 Task: Search one way flight ticket for 5 adults, 2 children, 1 infant in seat and 2 infants on lap in economy from Milwaukee: Milwaukee Mitchell International Airport to Riverton: Central Wyoming Regional Airport (was Riverton Regional) on 8-4-2023. Choice of flights is Singapure airlines. Number of bags: 2 checked bags. Price is upto 72000. Outbound departure time preference is 4:45.
Action: Mouse moved to (352, 299)
Screenshot: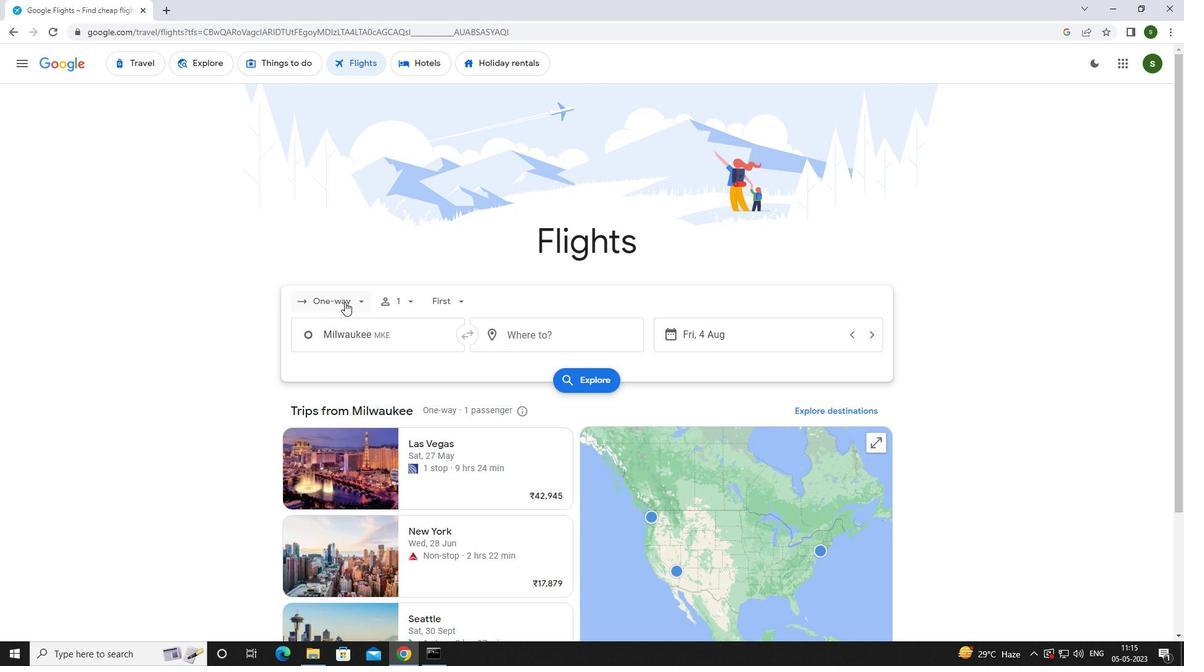 
Action: Mouse pressed left at (352, 299)
Screenshot: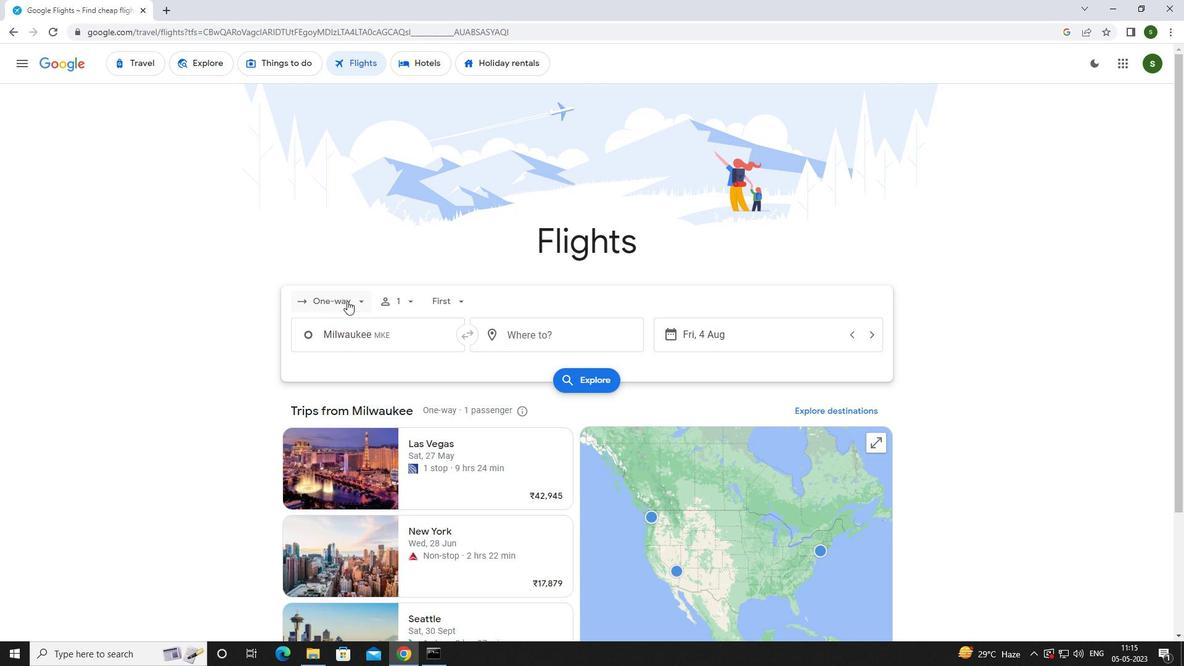 
Action: Mouse moved to (351, 351)
Screenshot: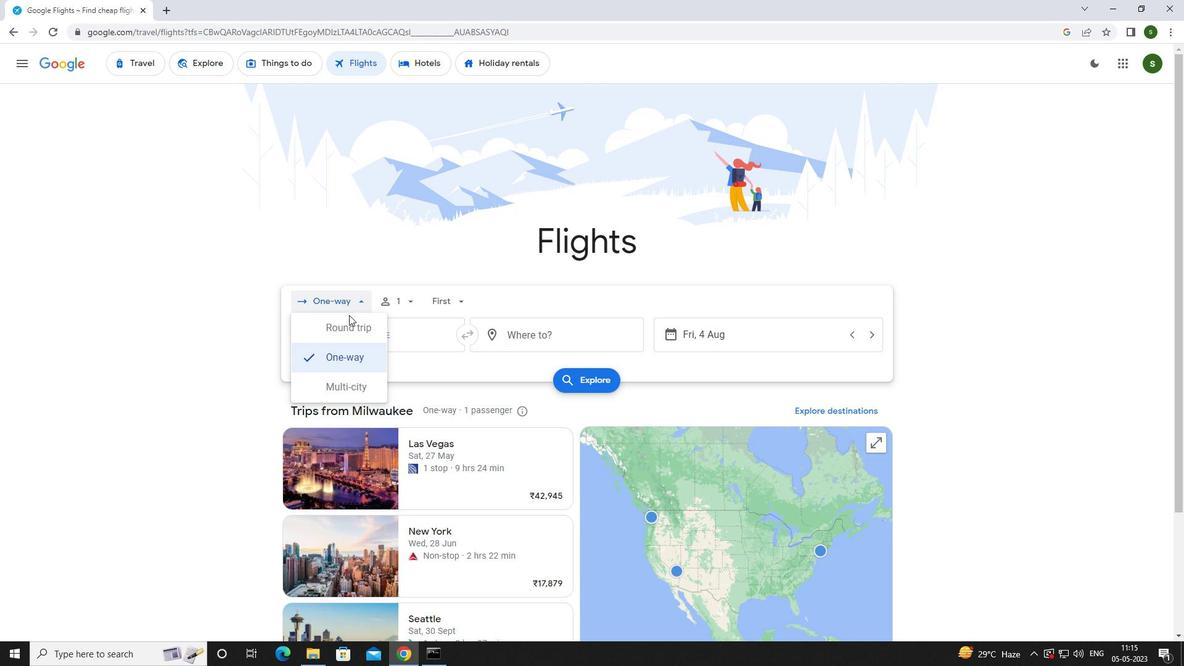 
Action: Mouse pressed left at (351, 351)
Screenshot: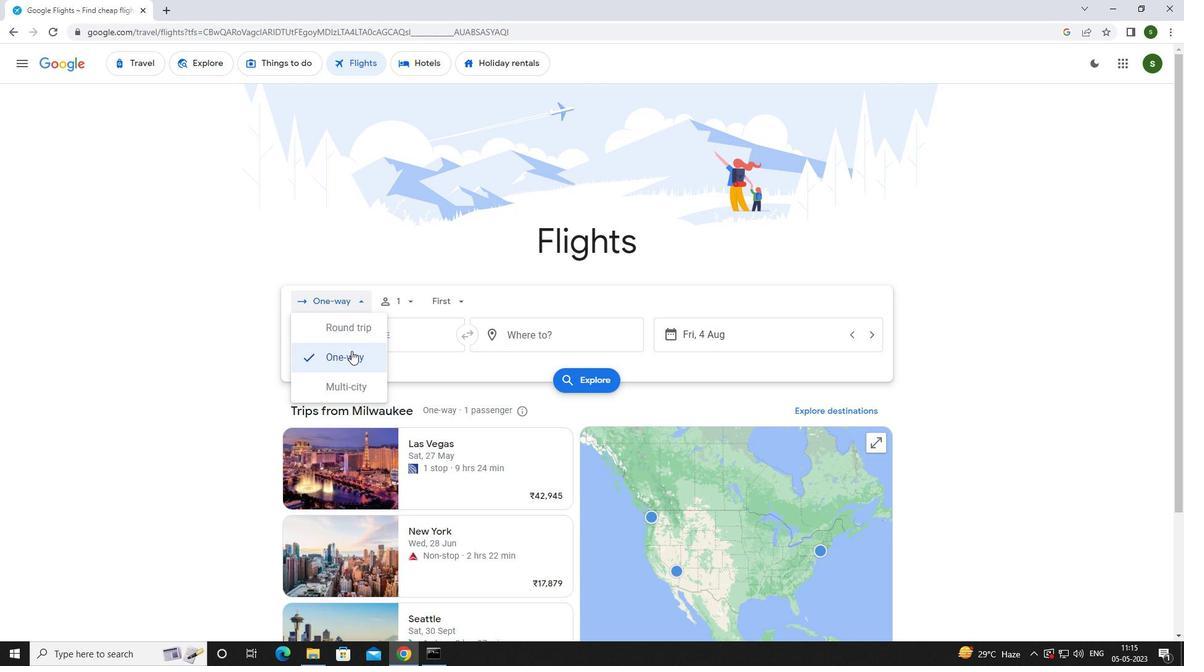 
Action: Mouse moved to (405, 304)
Screenshot: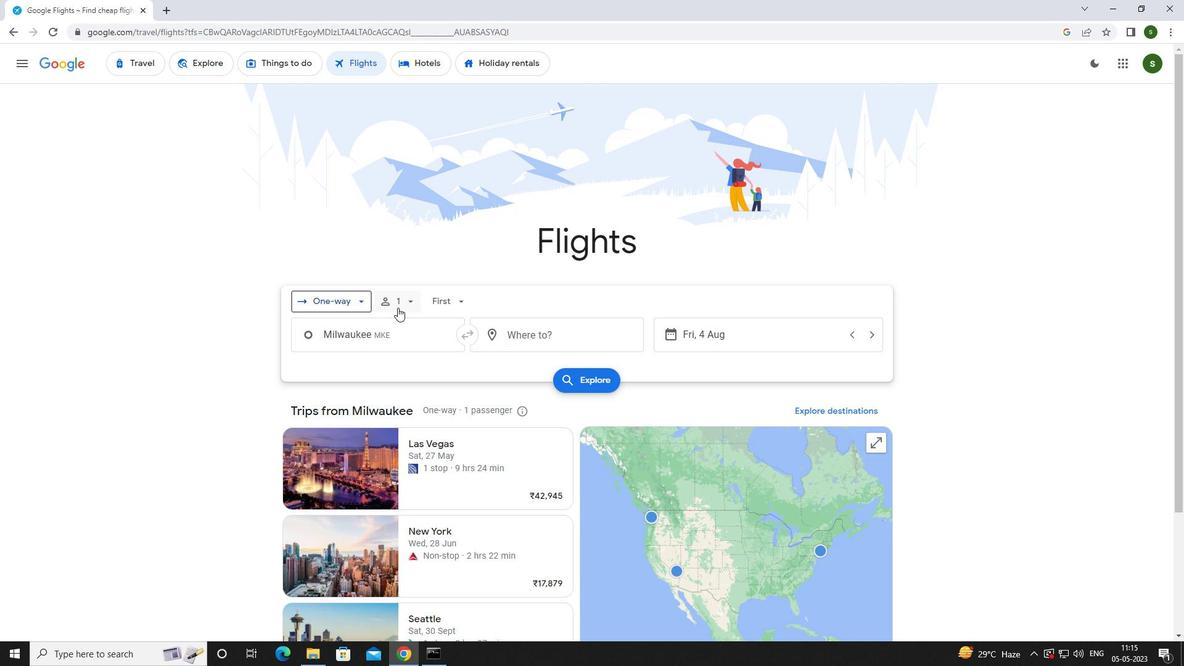 
Action: Mouse pressed left at (405, 304)
Screenshot: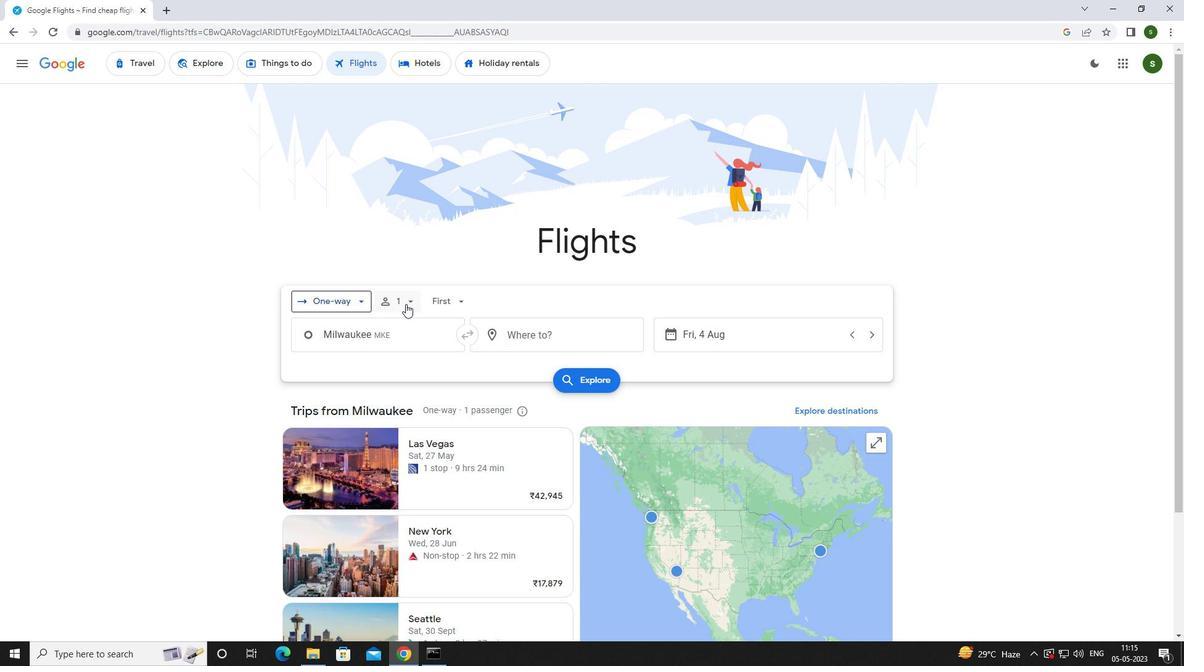 
Action: Mouse moved to (504, 334)
Screenshot: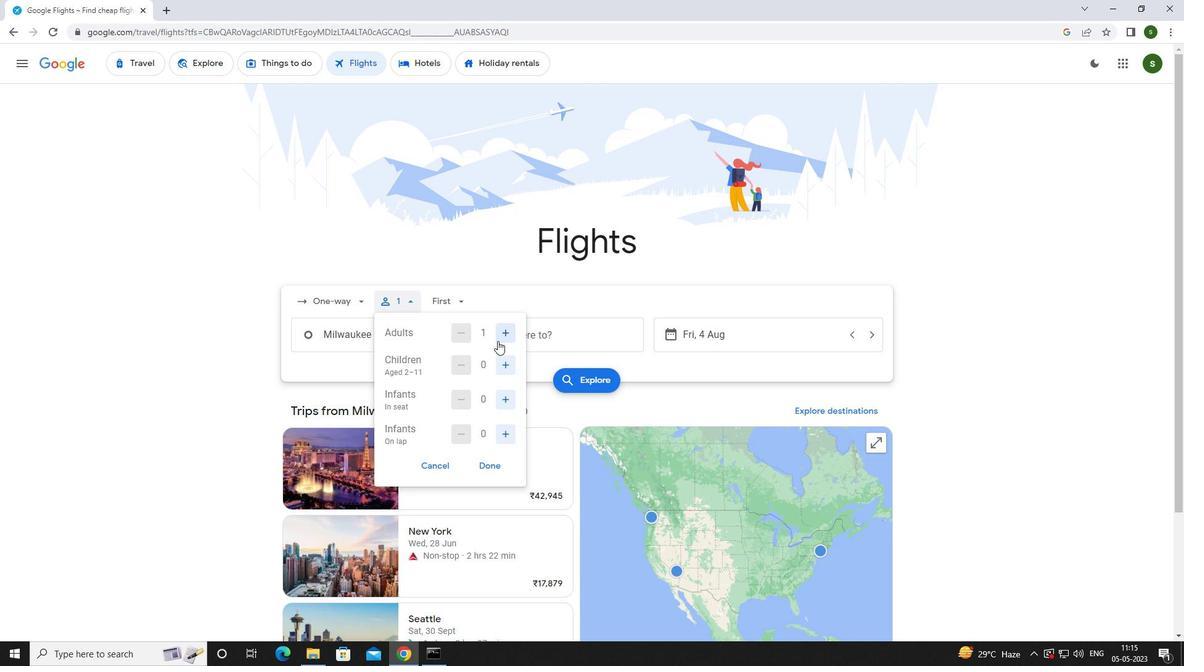 
Action: Mouse pressed left at (504, 334)
Screenshot: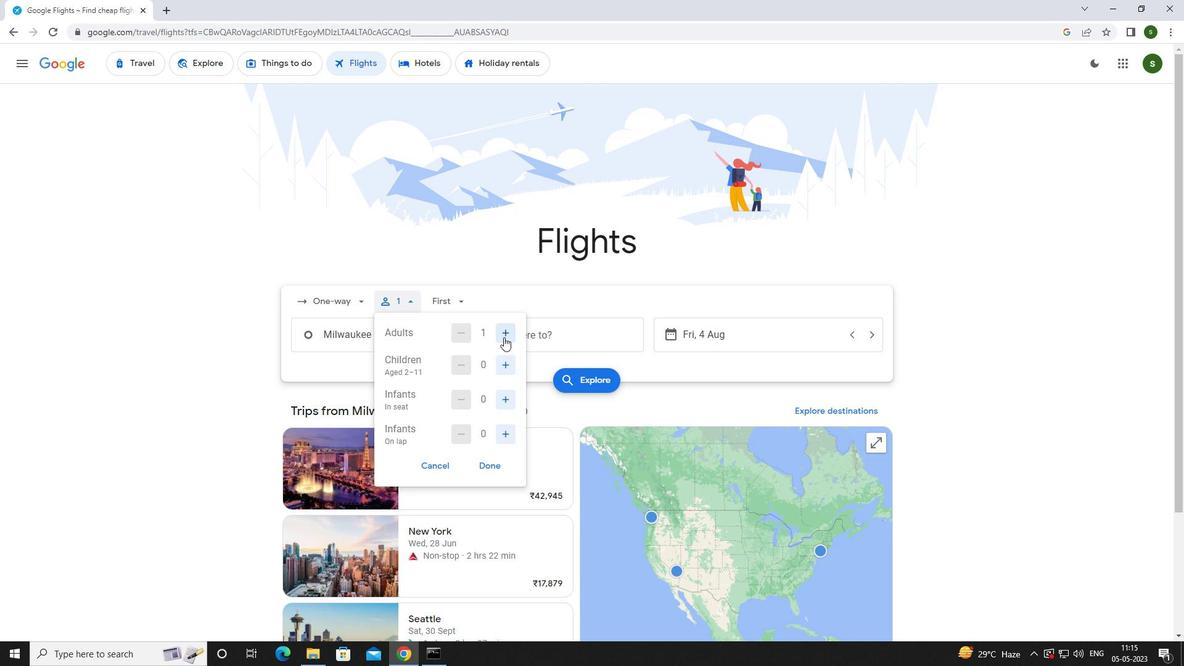
Action: Mouse pressed left at (504, 334)
Screenshot: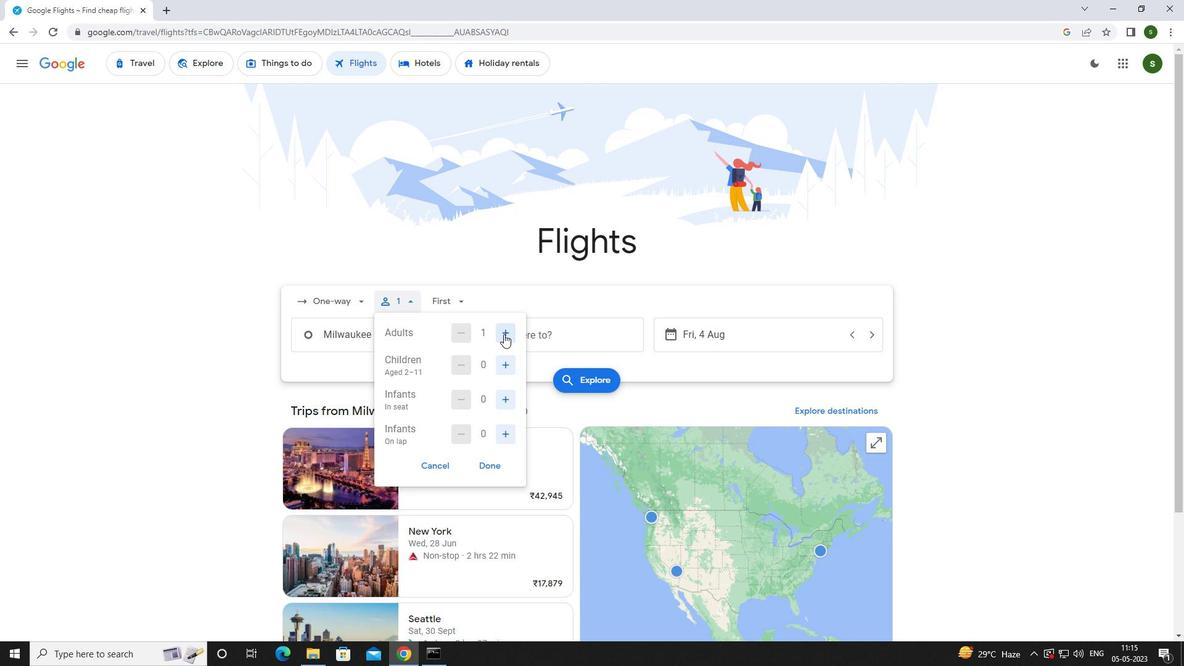 
Action: Mouse pressed left at (504, 334)
Screenshot: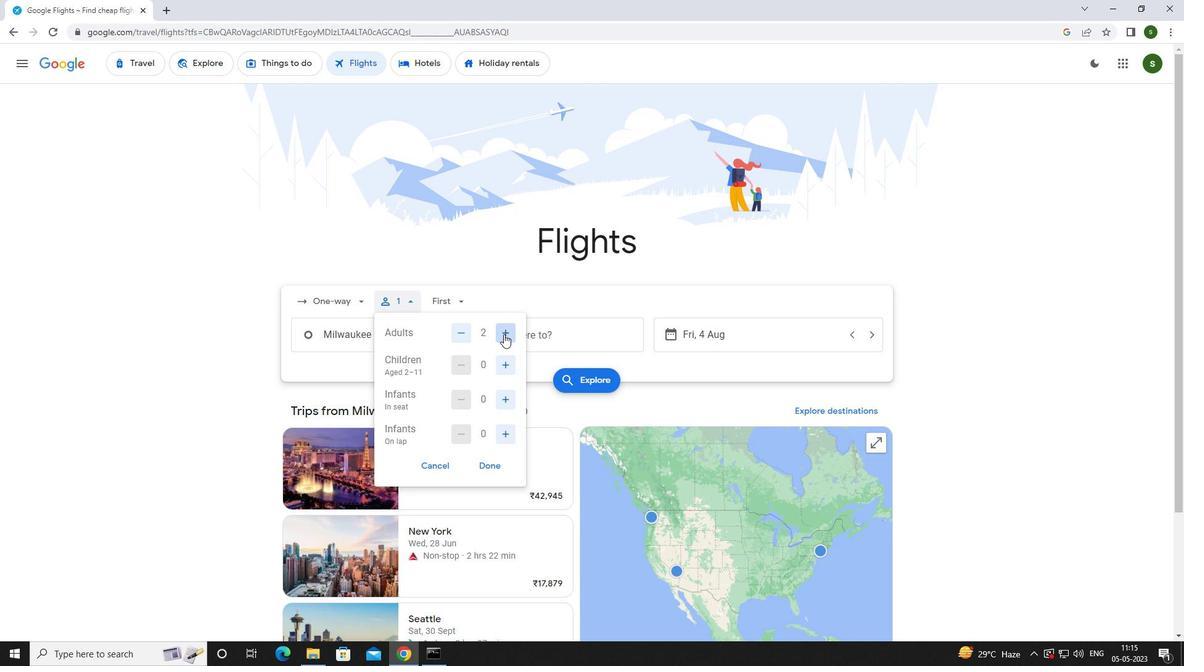 
Action: Mouse pressed left at (504, 334)
Screenshot: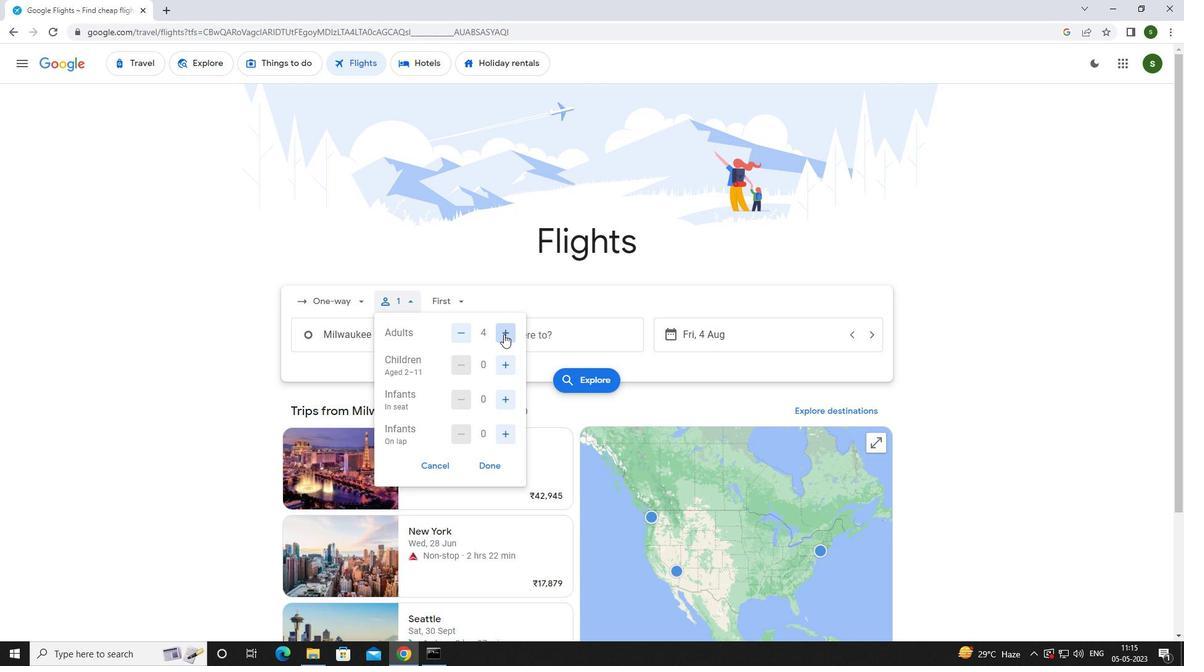 
Action: Mouse moved to (507, 363)
Screenshot: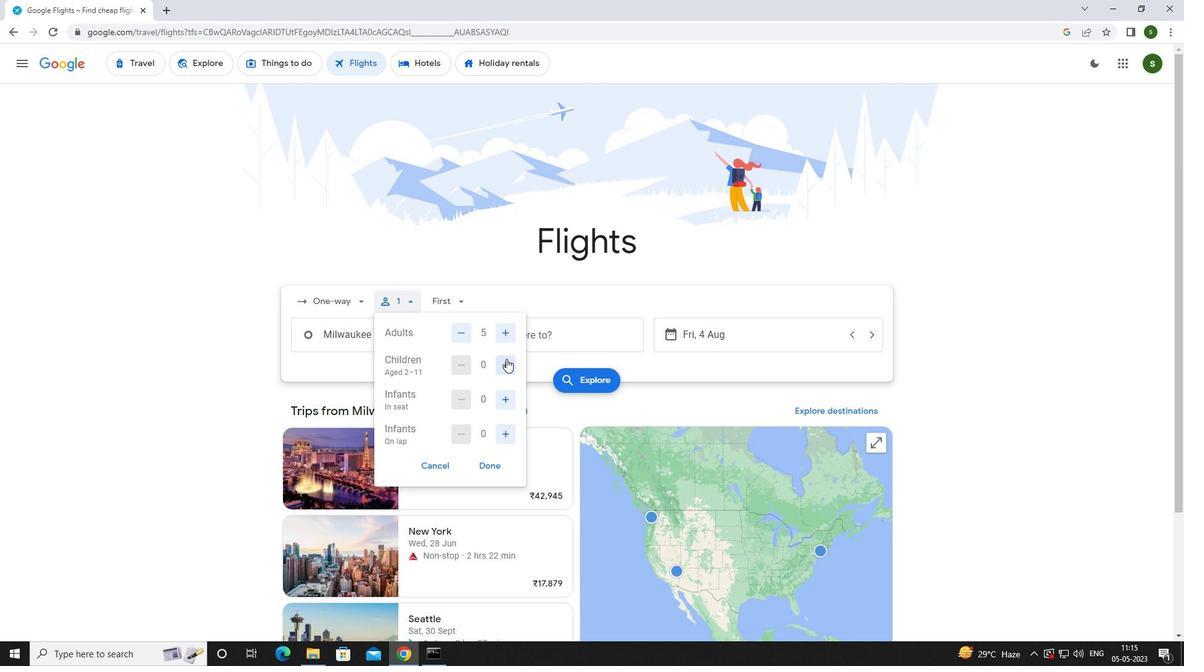 
Action: Mouse pressed left at (507, 363)
Screenshot: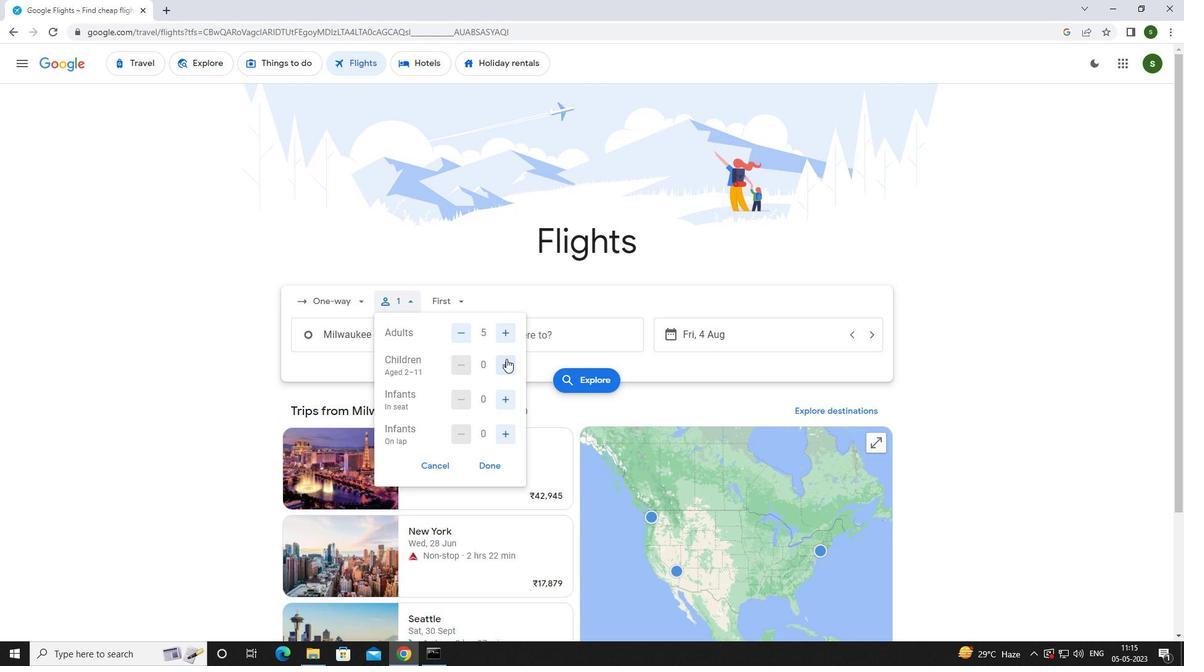 
Action: Mouse pressed left at (507, 363)
Screenshot: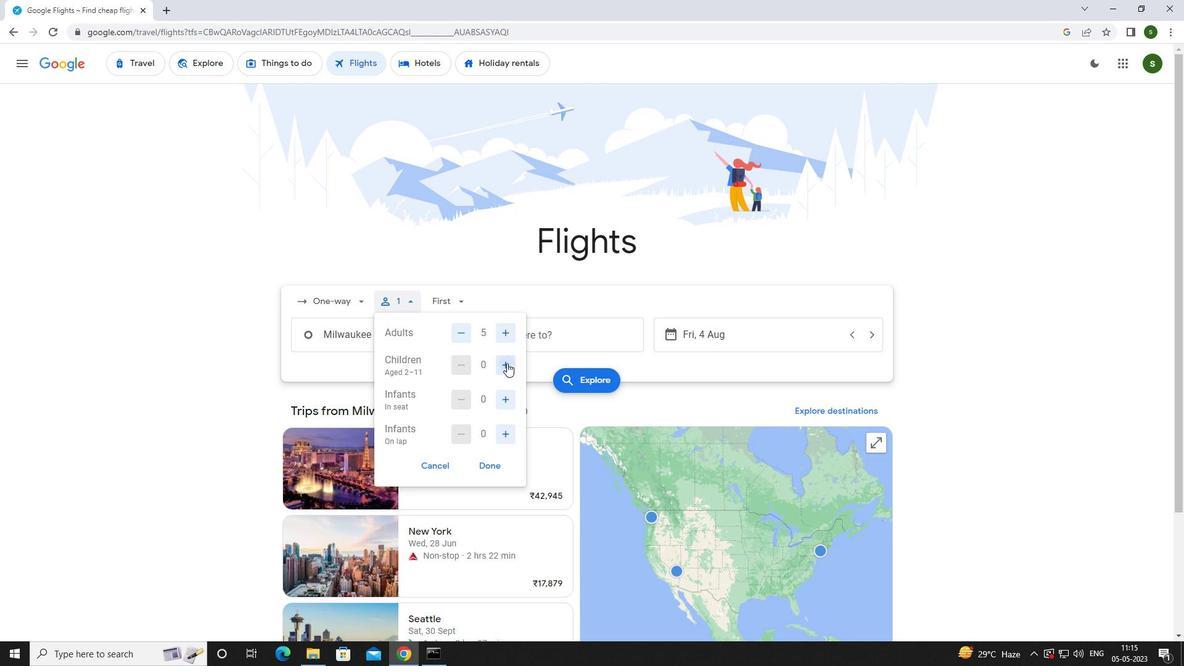 
Action: Mouse moved to (508, 394)
Screenshot: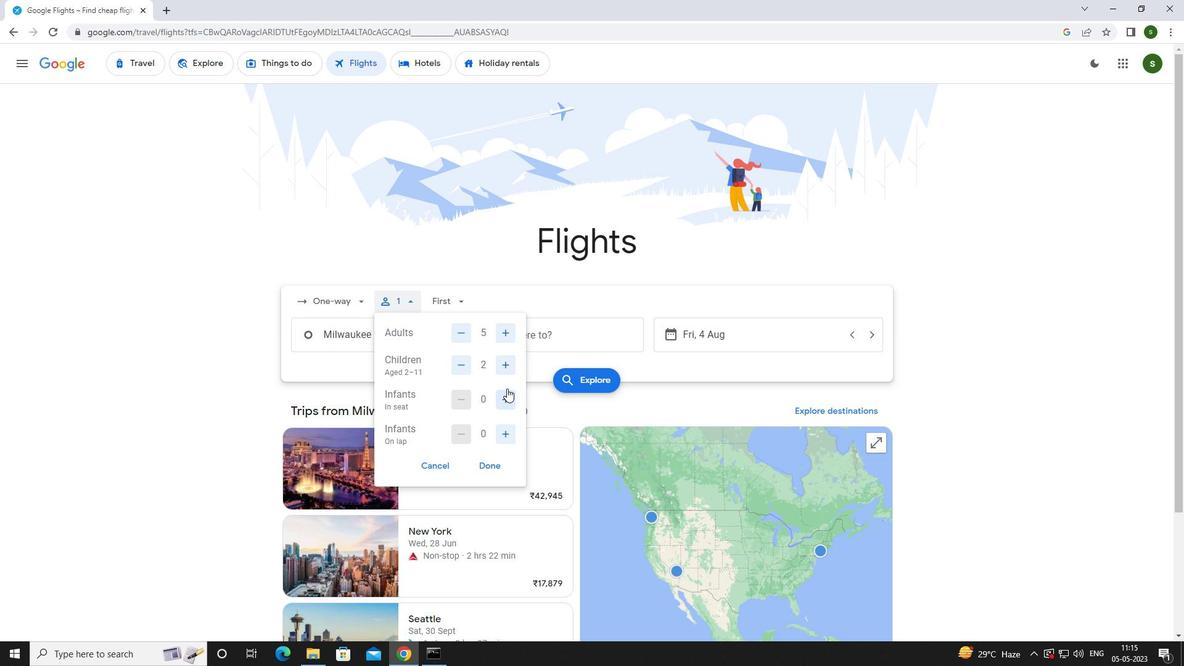 
Action: Mouse pressed left at (508, 394)
Screenshot: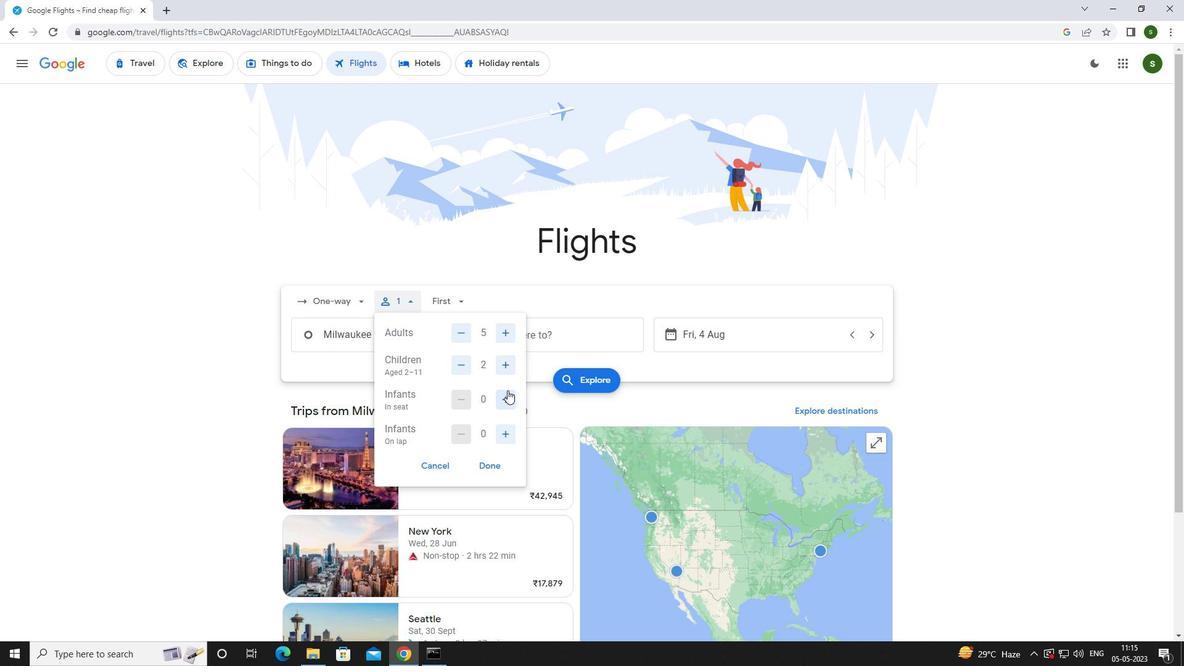 
Action: Mouse moved to (505, 431)
Screenshot: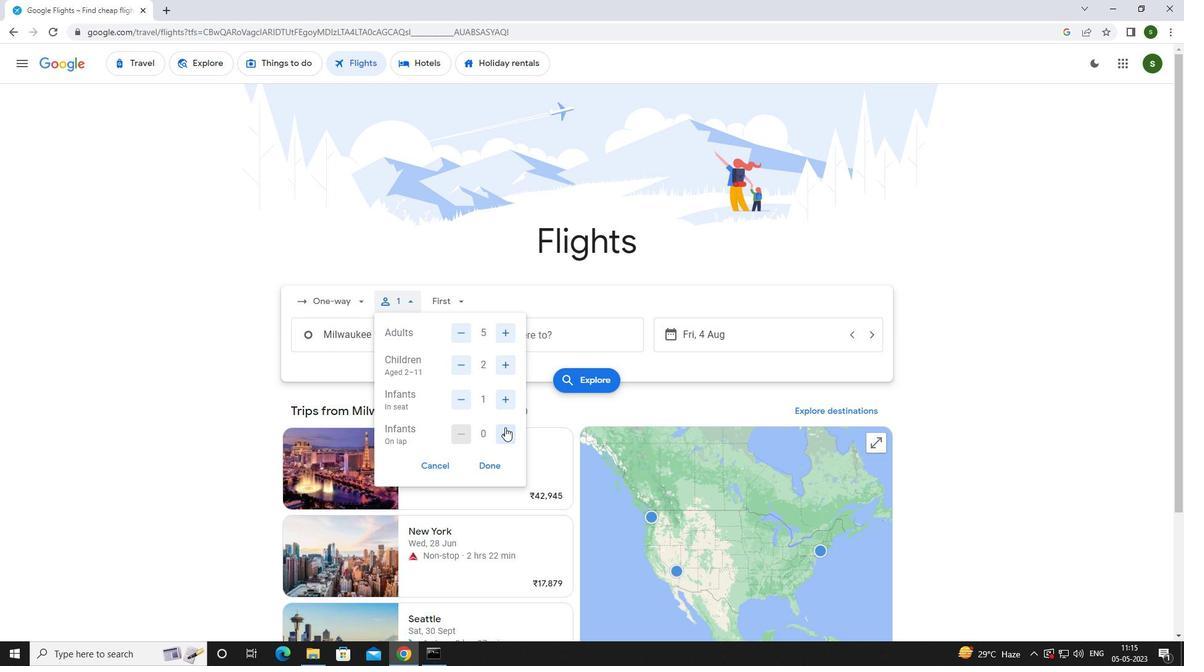 
Action: Mouse pressed left at (505, 431)
Screenshot: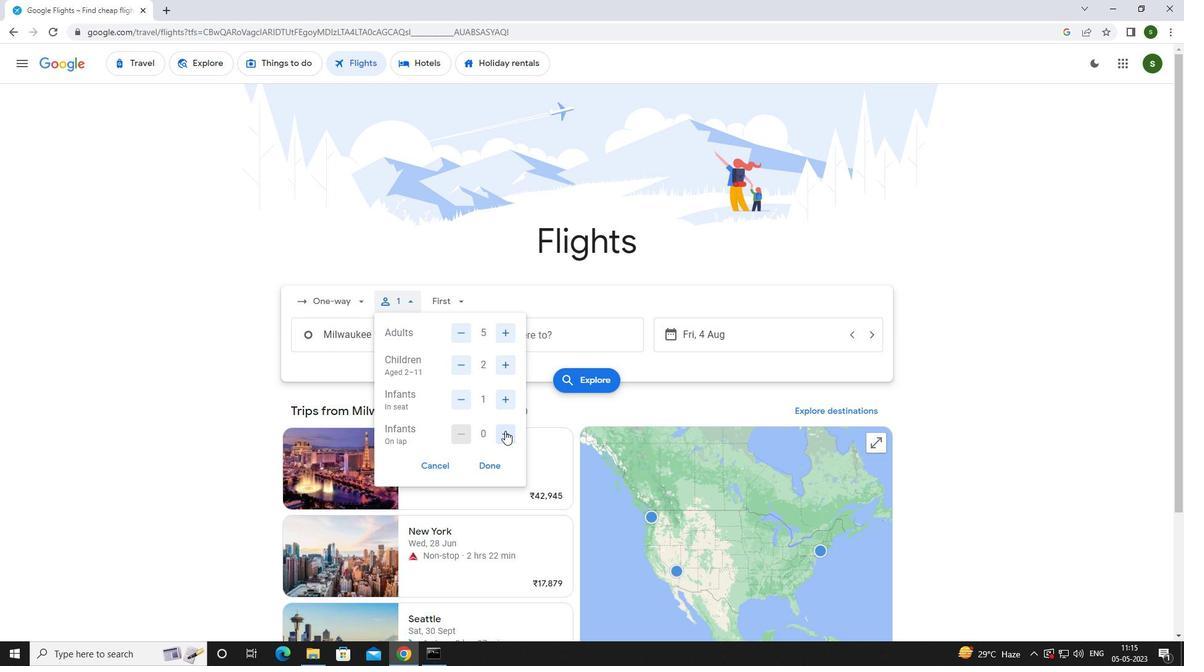 
Action: Mouse moved to (460, 300)
Screenshot: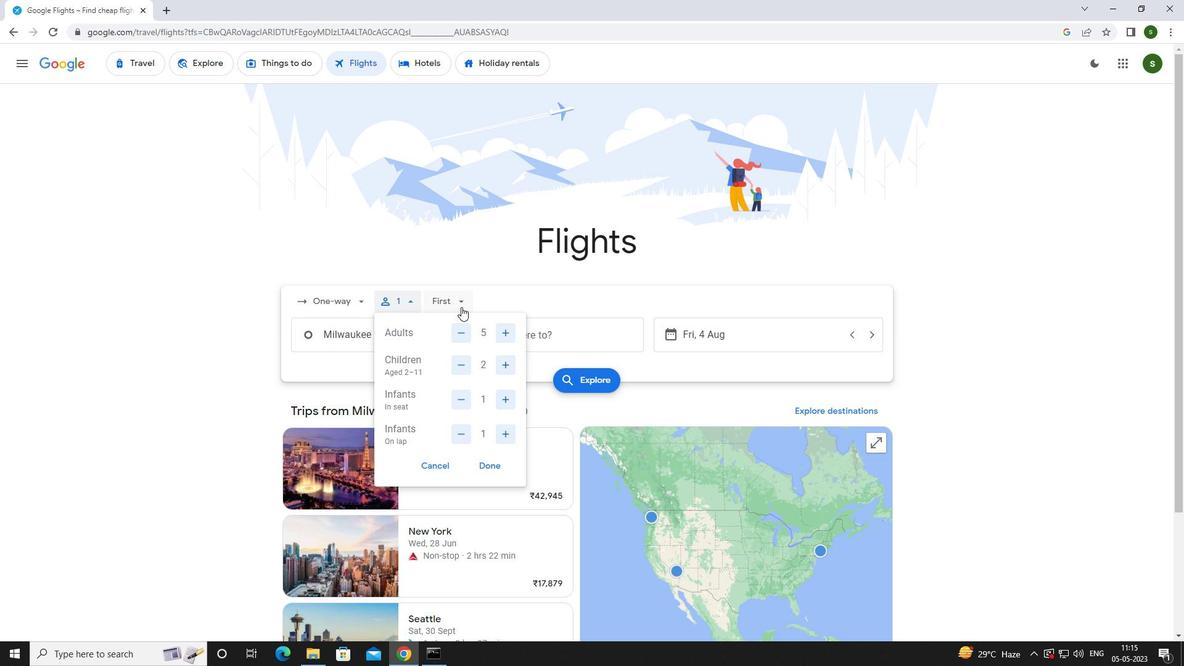 
Action: Mouse pressed left at (460, 300)
Screenshot: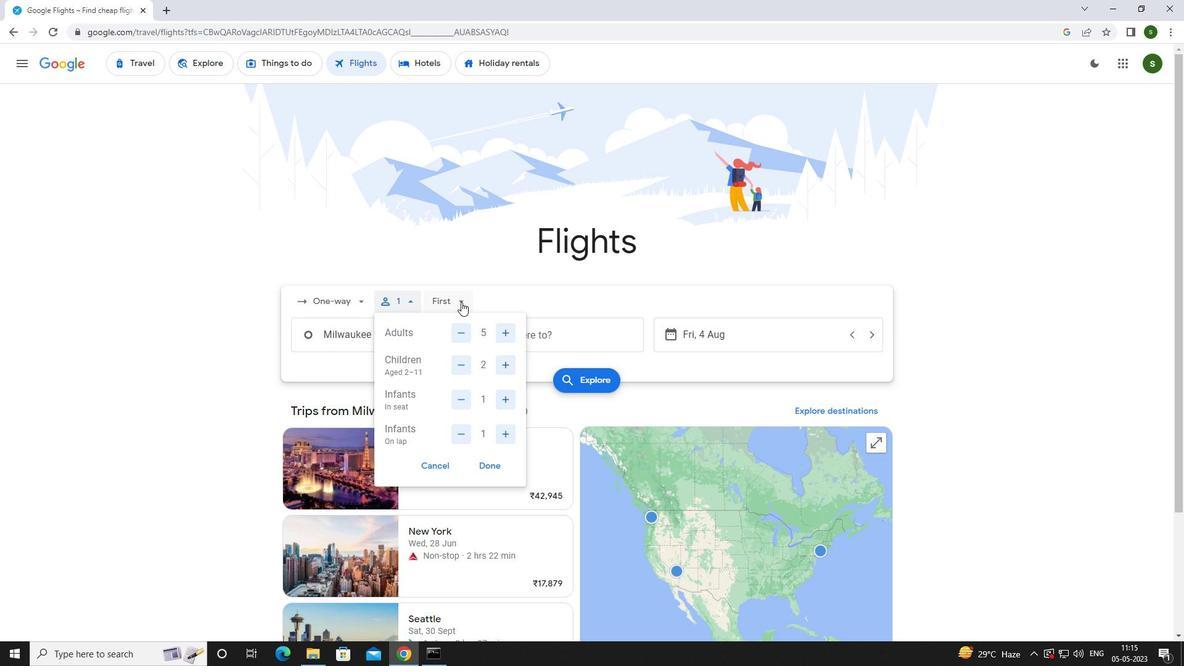 
Action: Mouse moved to (478, 330)
Screenshot: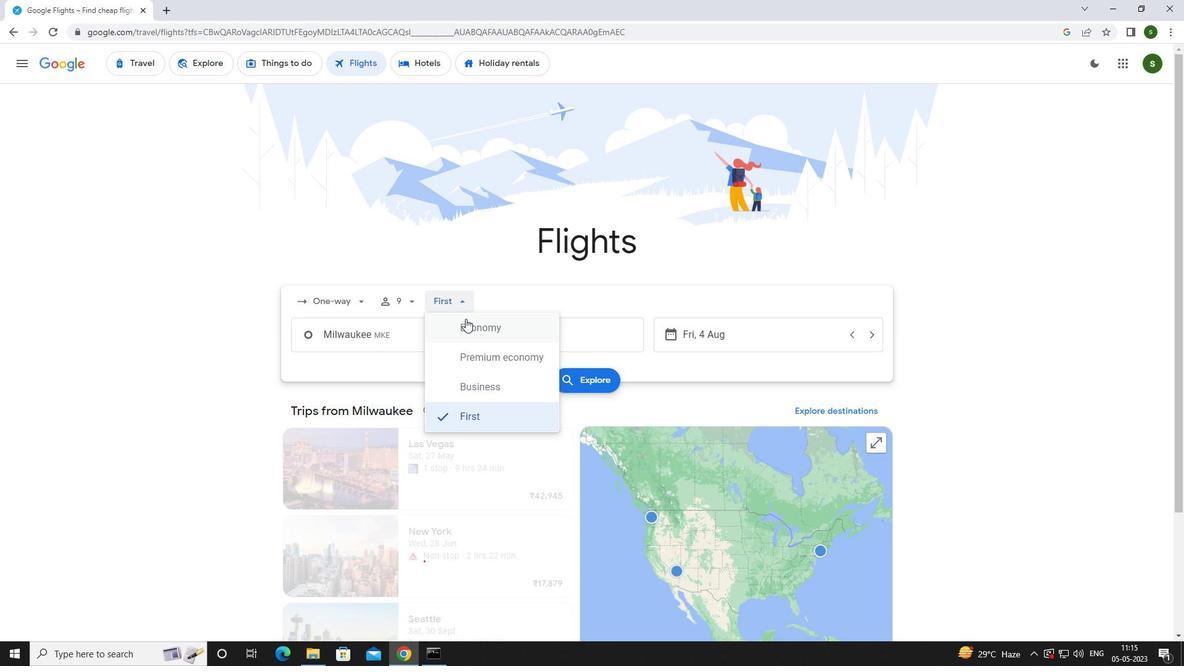
Action: Mouse pressed left at (478, 330)
Screenshot: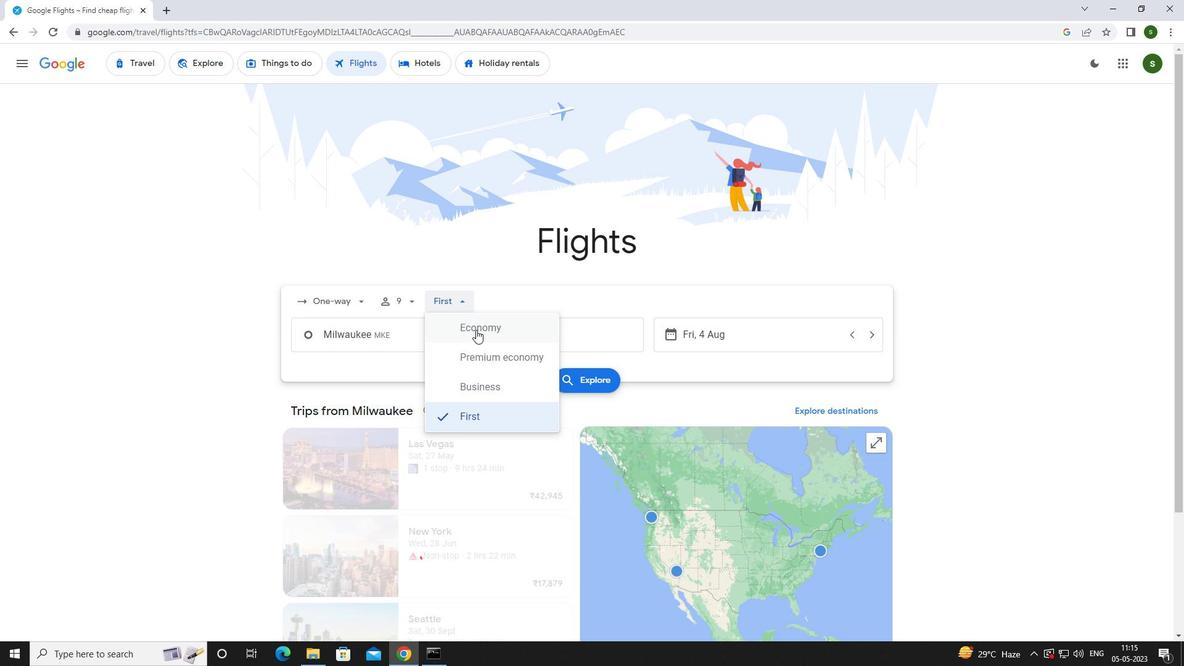 
Action: Mouse moved to (434, 339)
Screenshot: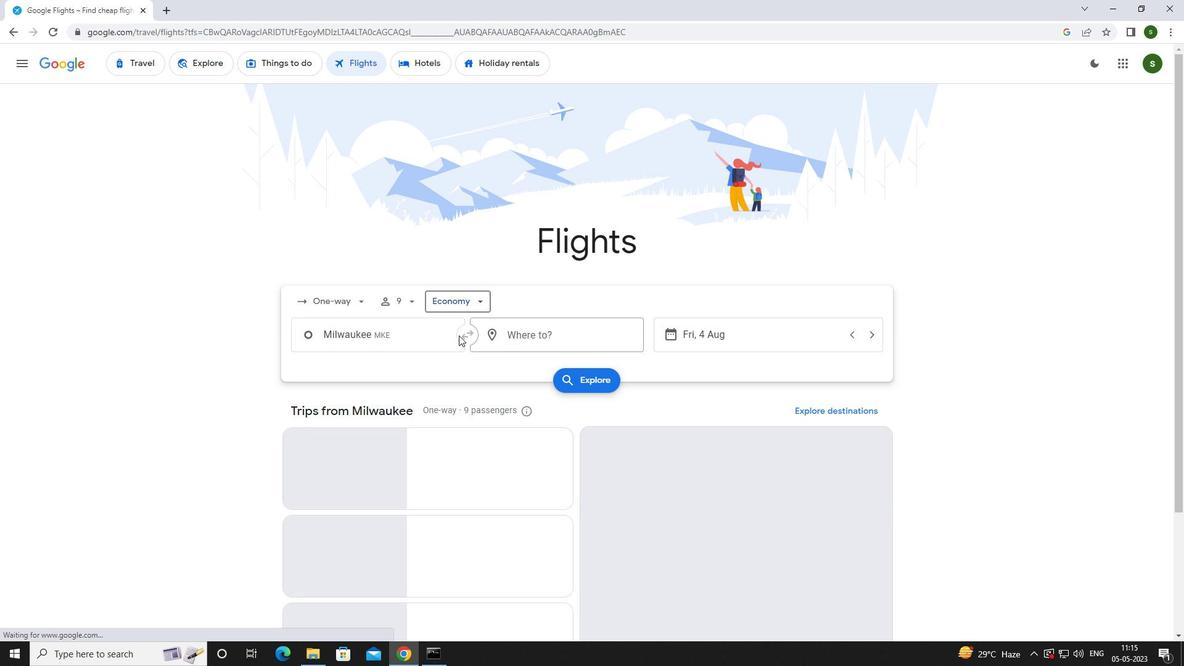 
Action: Mouse pressed left at (434, 339)
Screenshot: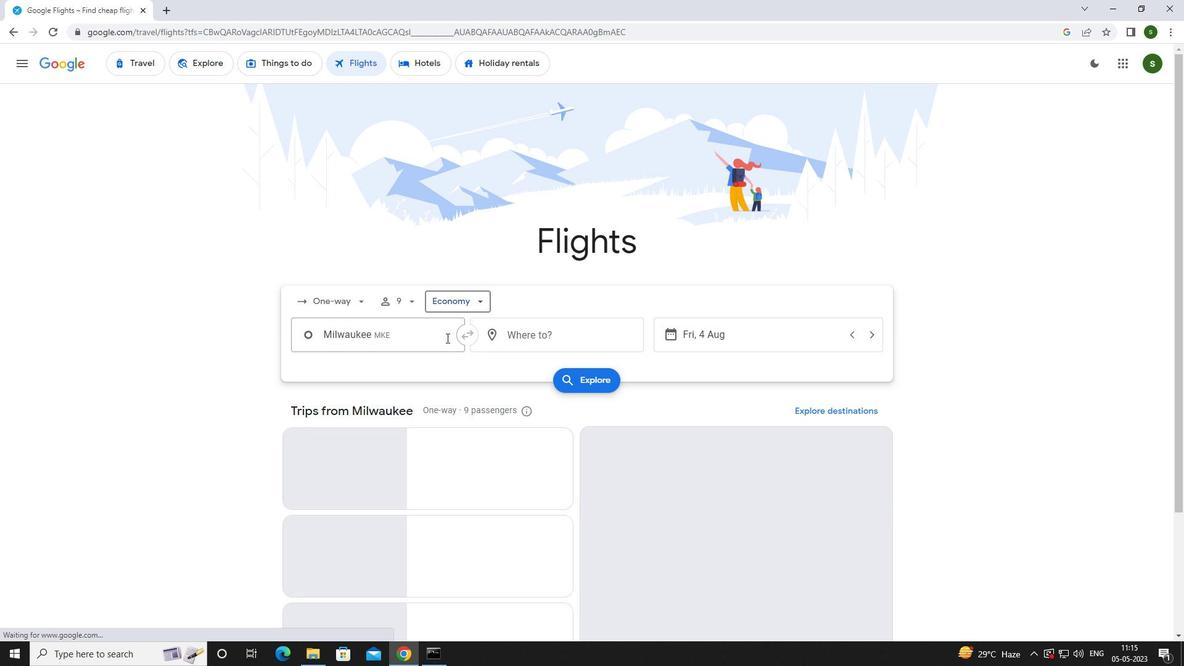 
Action: Key pressed <Key.caps_lock>m<Key.caps_lock>il
Screenshot: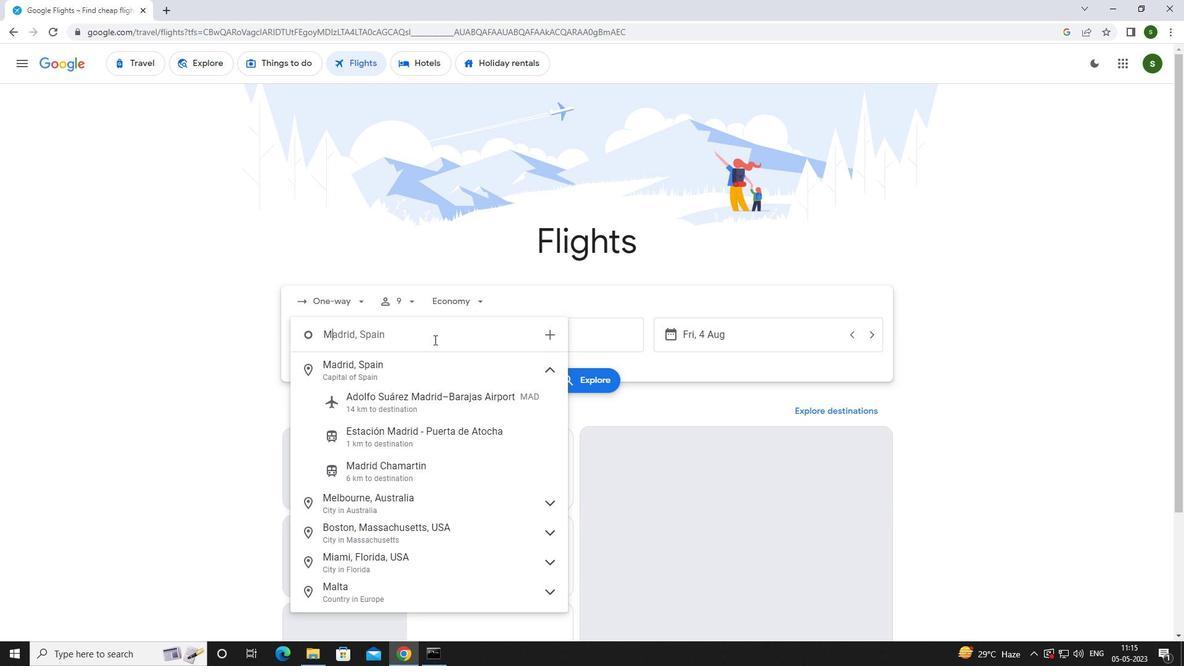 
Action: Mouse moved to (433, 602)
Screenshot: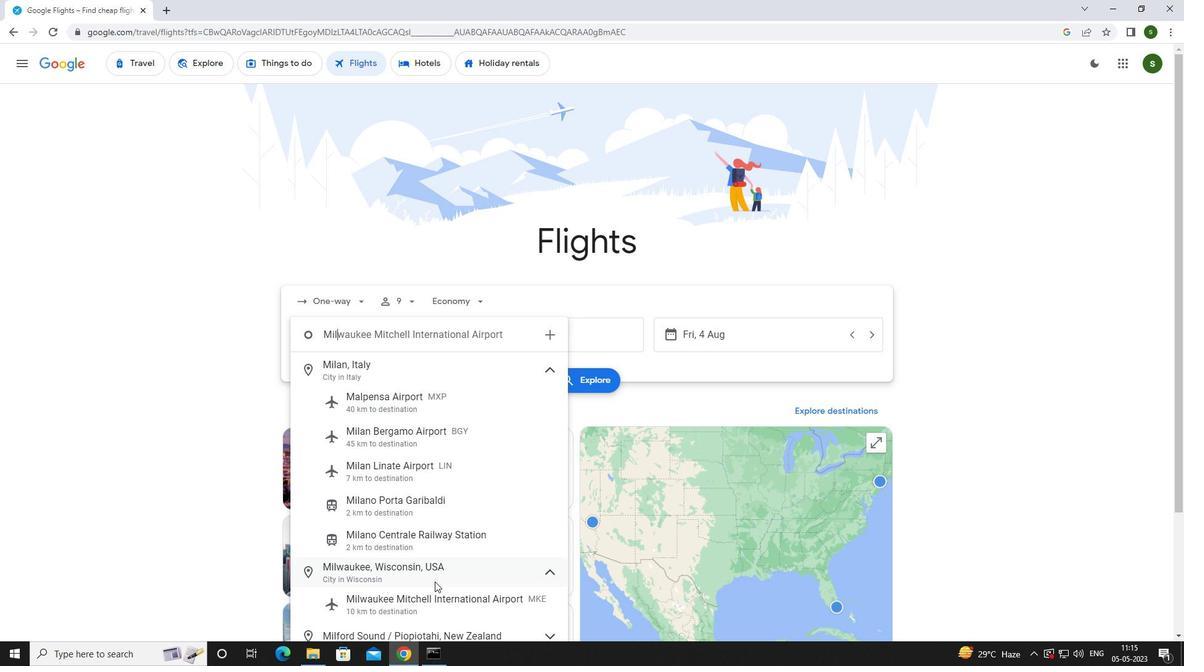 
Action: Mouse pressed left at (433, 602)
Screenshot: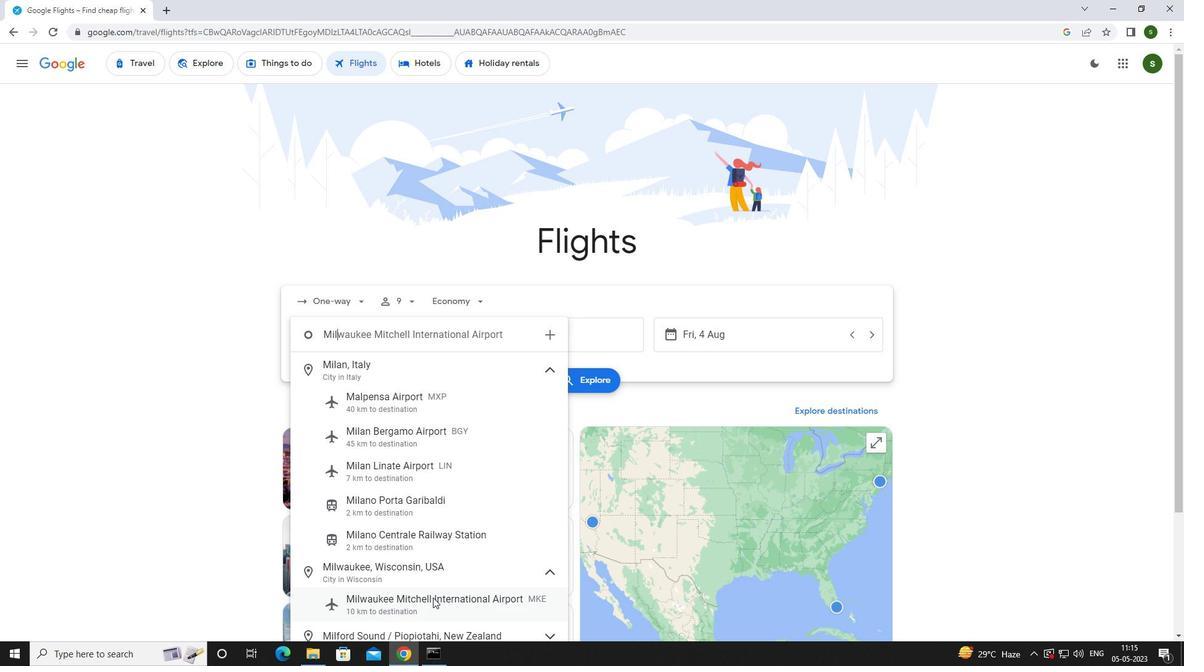
Action: Mouse moved to (540, 332)
Screenshot: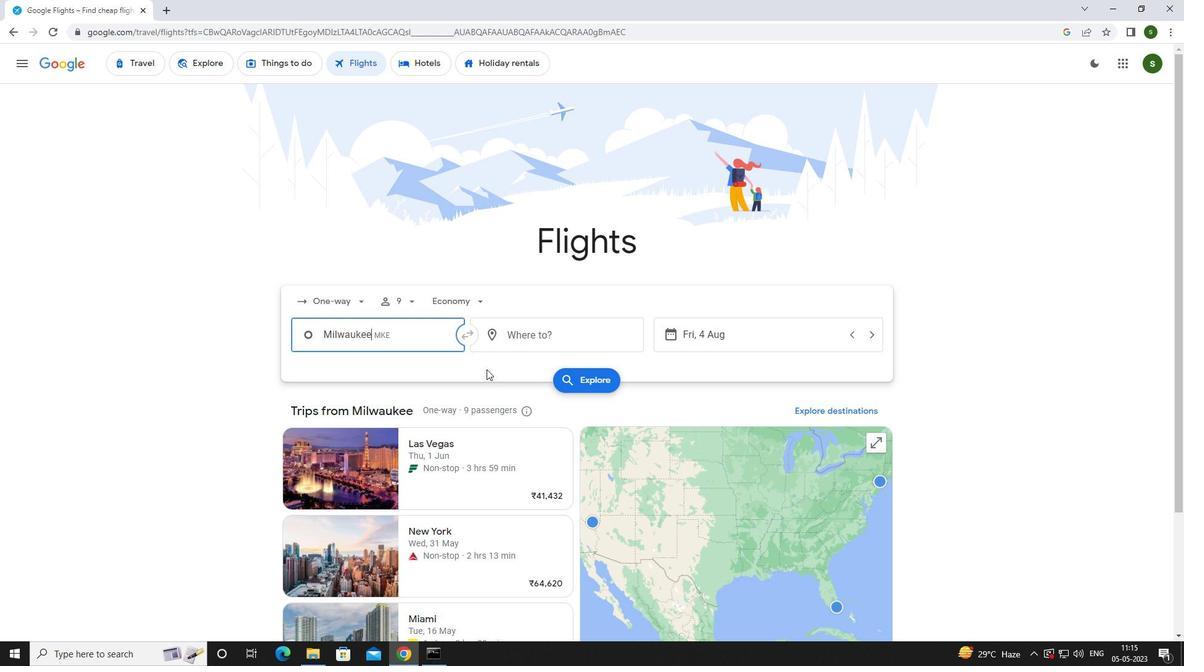 
Action: Mouse pressed left at (540, 332)
Screenshot: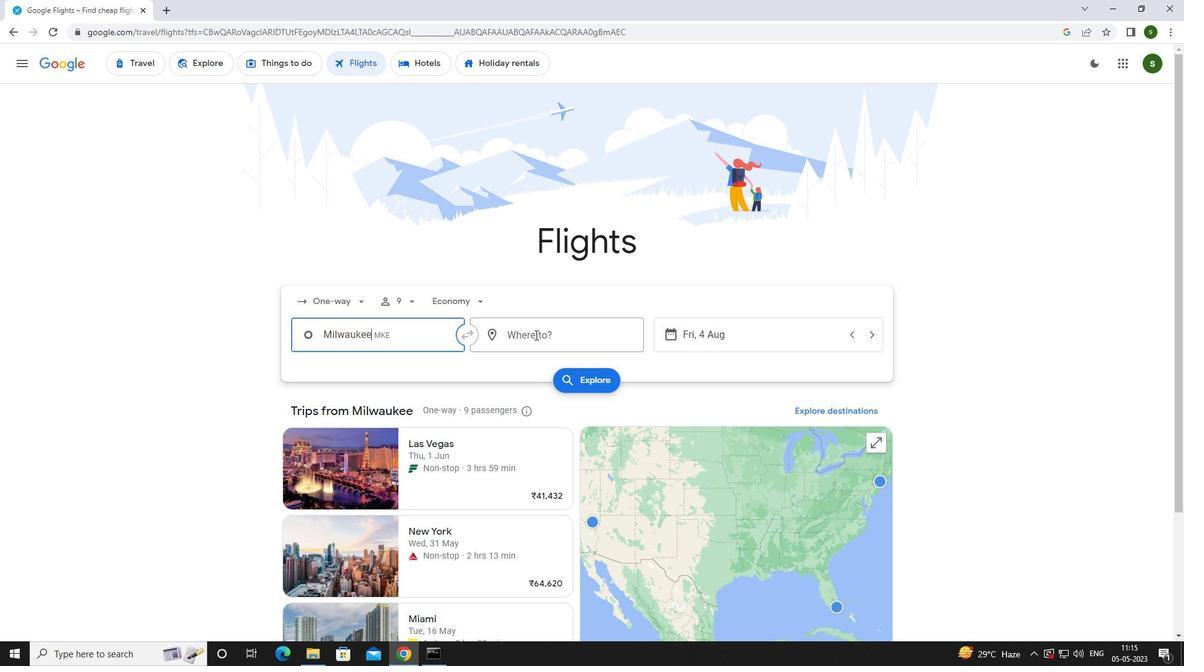
Action: Key pressed <Key.caps_lock>r<Key.caps_lock>iverto
Screenshot: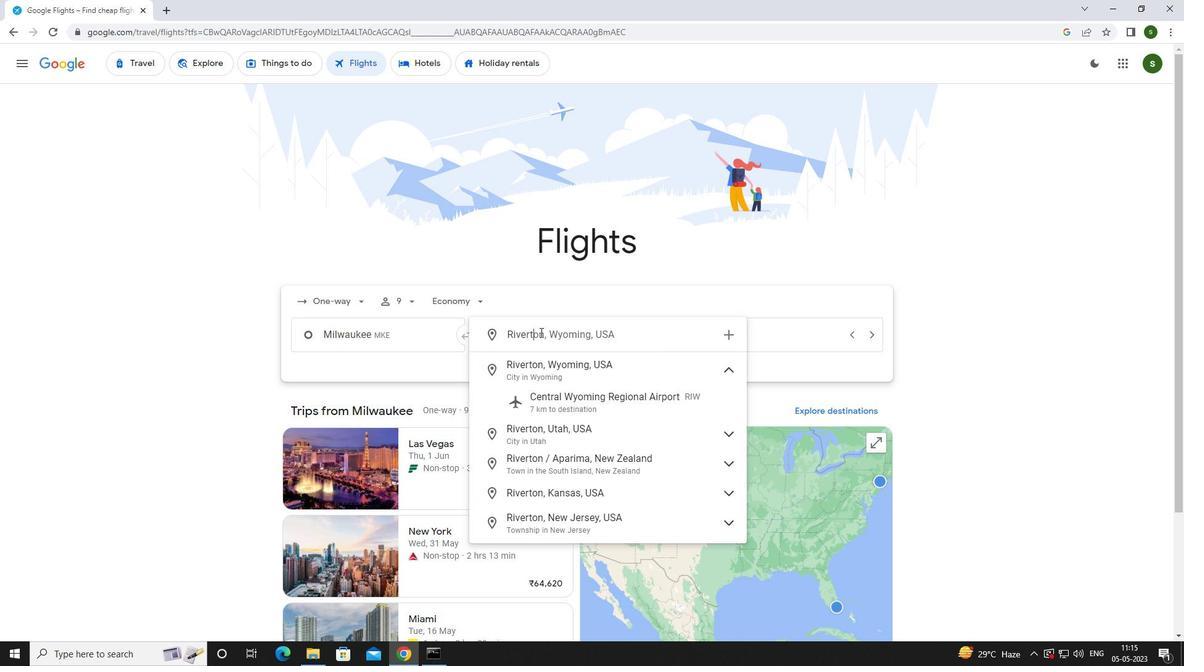 
Action: Mouse moved to (570, 405)
Screenshot: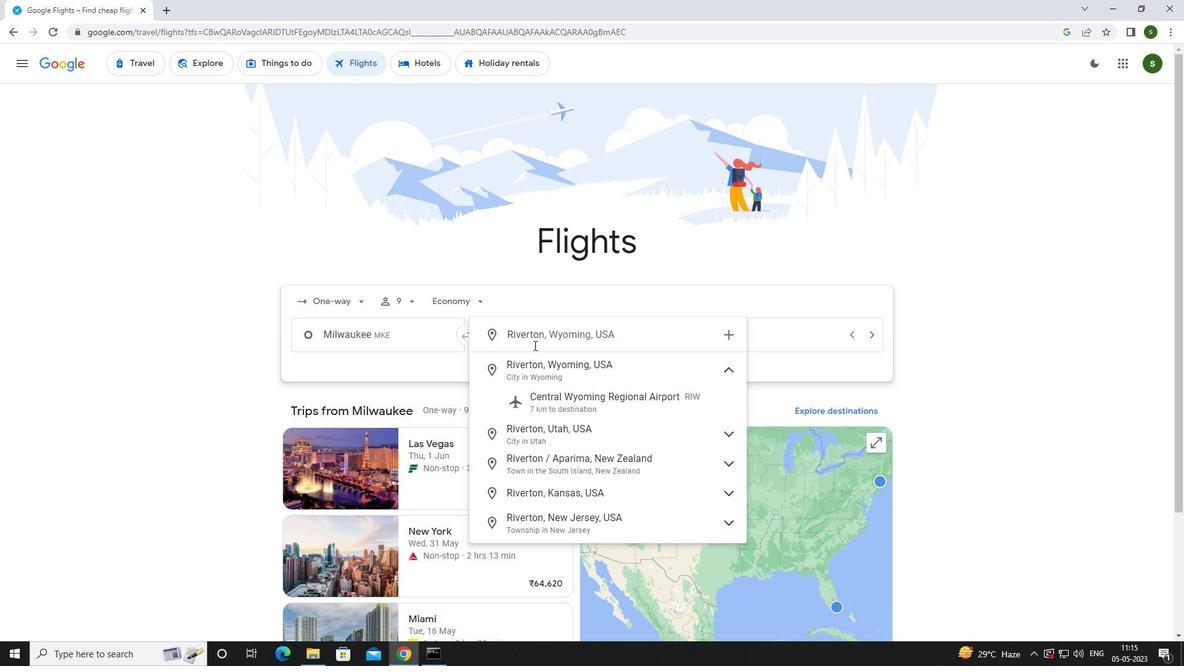 
Action: Mouse pressed left at (570, 405)
Screenshot: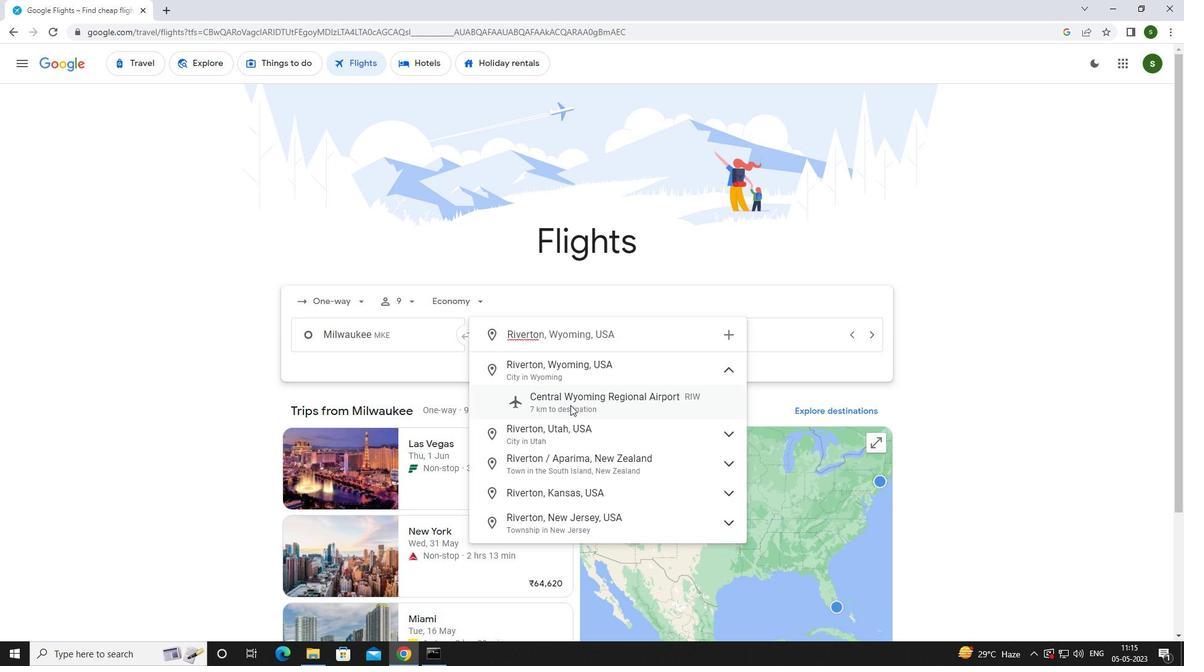 
Action: Mouse moved to (747, 335)
Screenshot: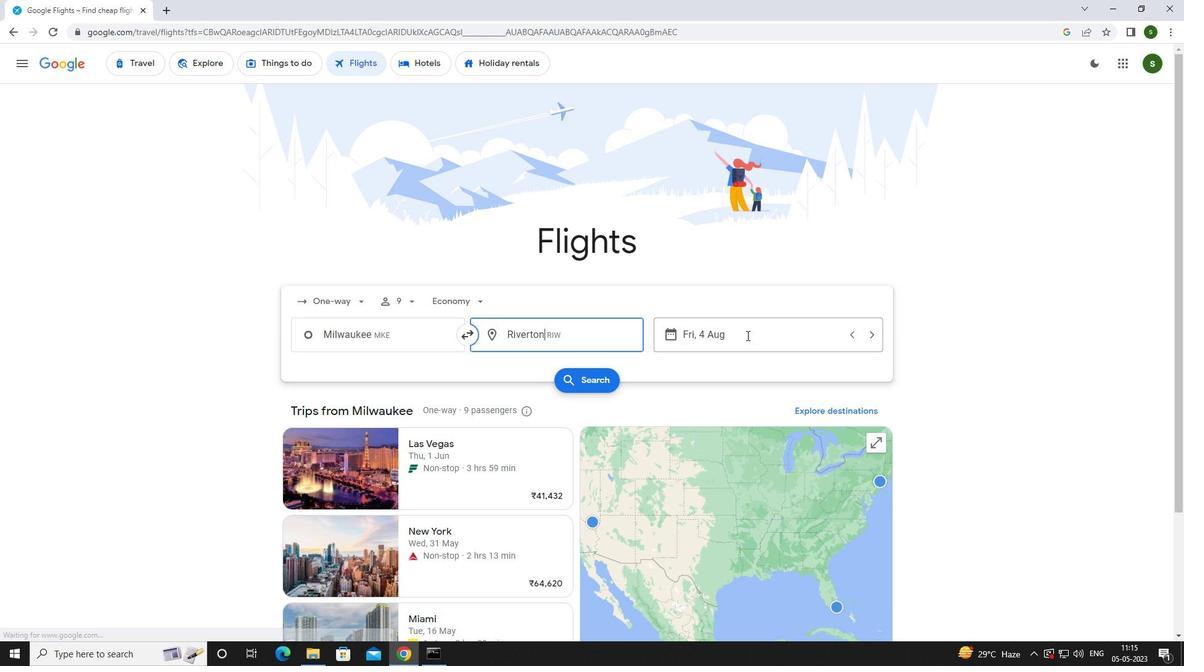 
Action: Mouse pressed left at (747, 335)
Screenshot: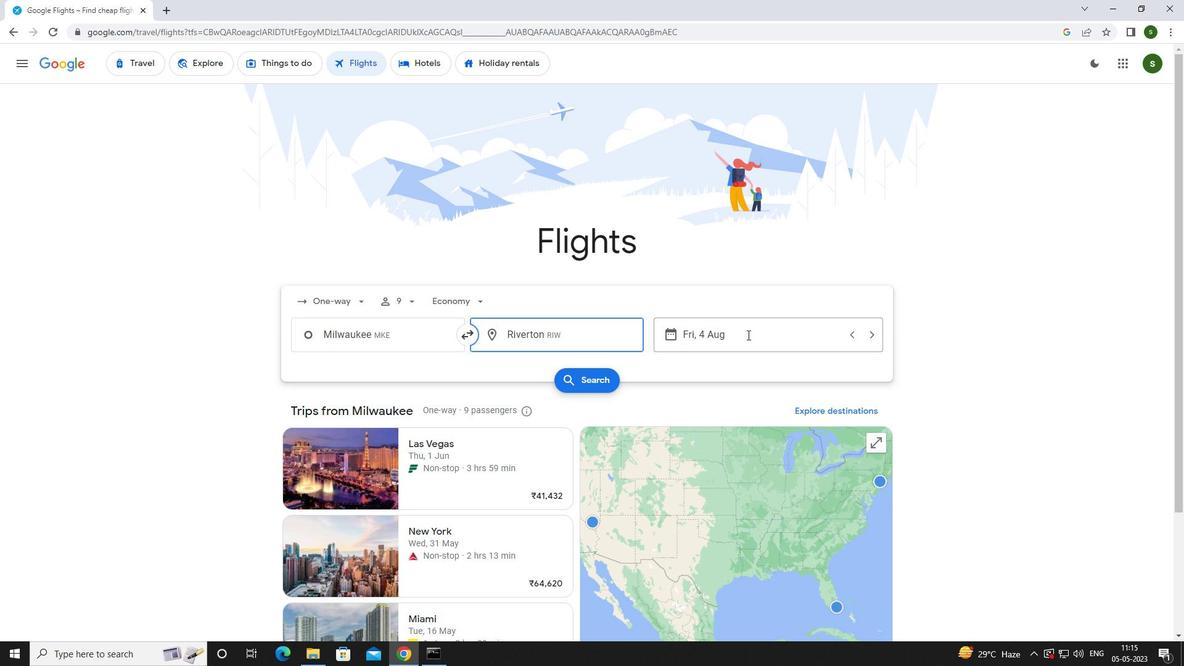 
Action: Mouse moved to (583, 416)
Screenshot: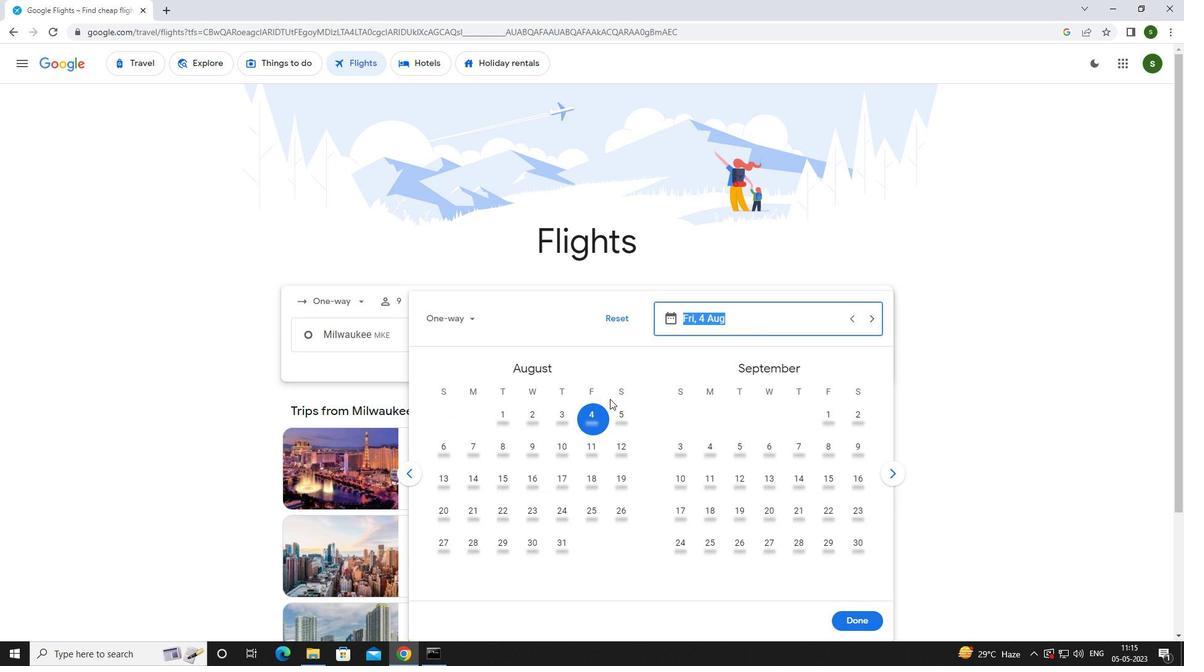 
Action: Mouse pressed left at (583, 416)
Screenshot: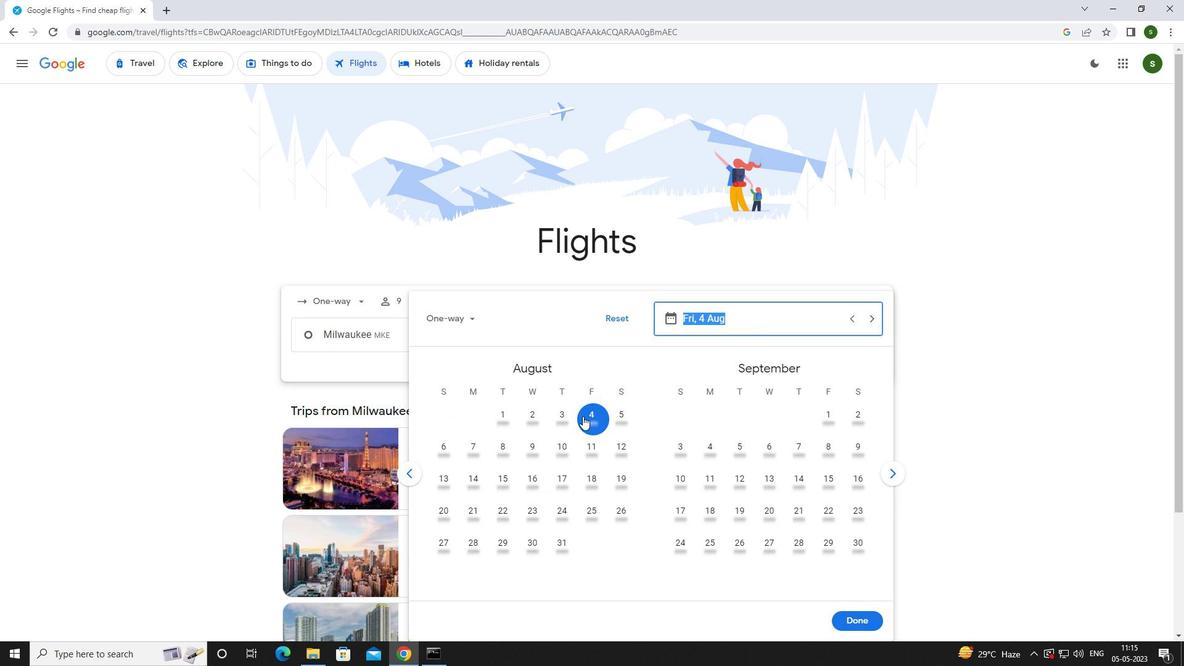 
Action: Mouse moved to (843, 620)
Screenshot: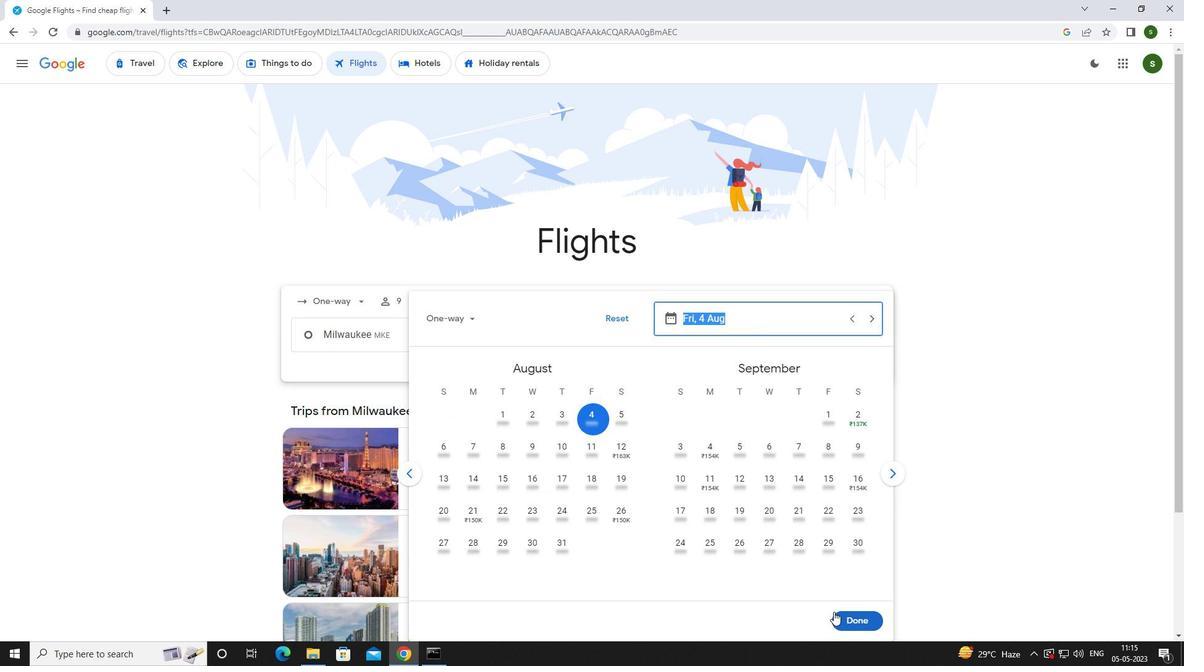 
Action: Mouse pressed left at (843, 620)
Screenshot: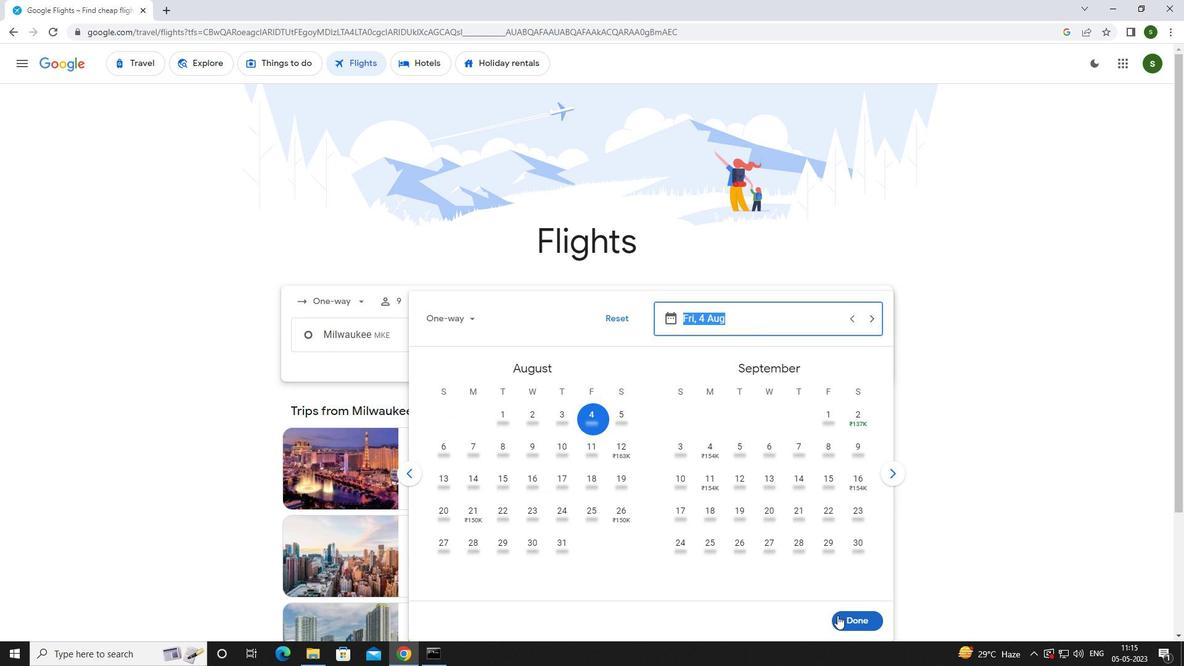 
Action: Mouse moved to (595, 376)
Screenshot: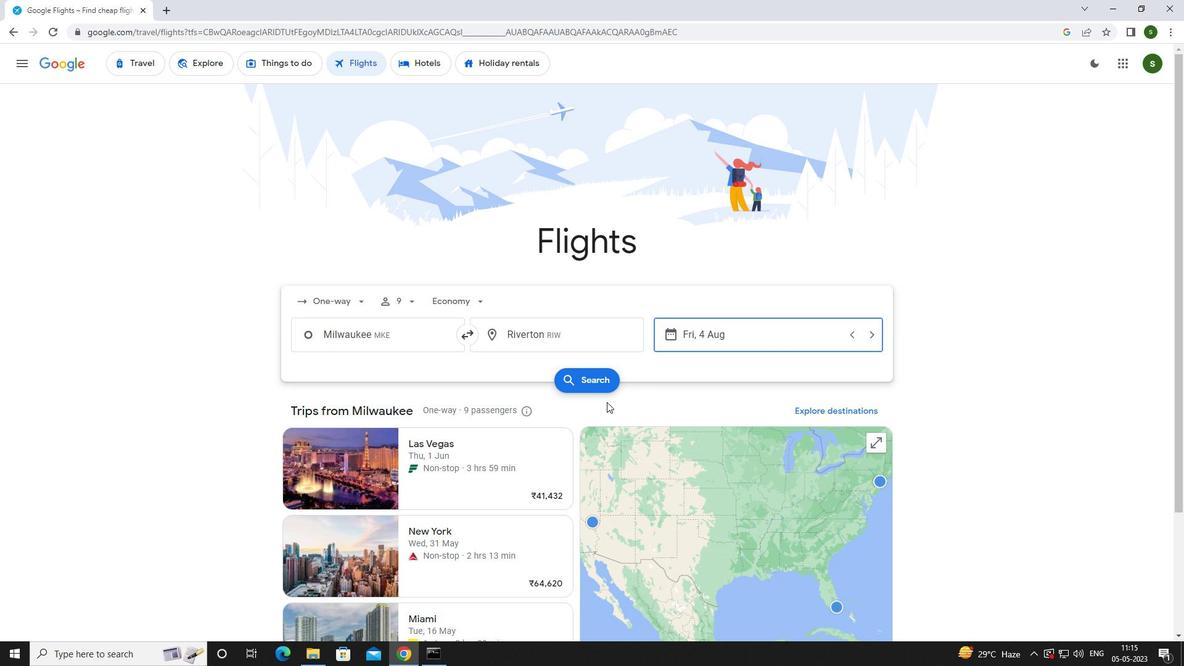 
Action: Mouse pressed left at (595, 376)
Screenshot: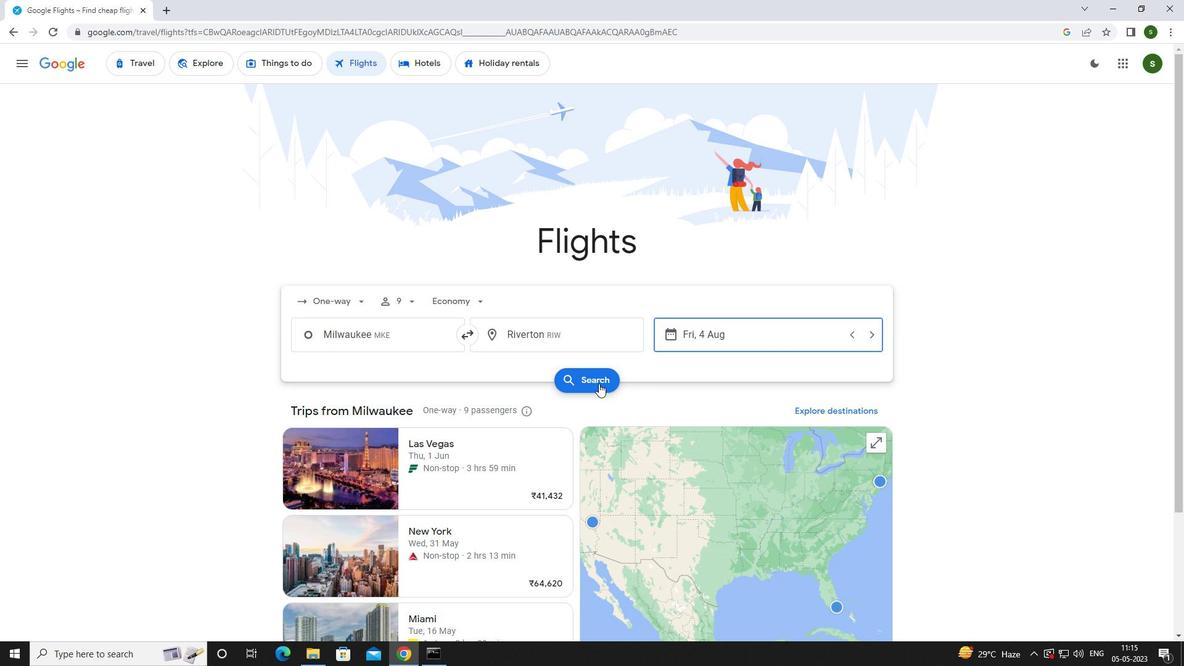 
Action: Mouse moved to (317, 171)
Screenshot: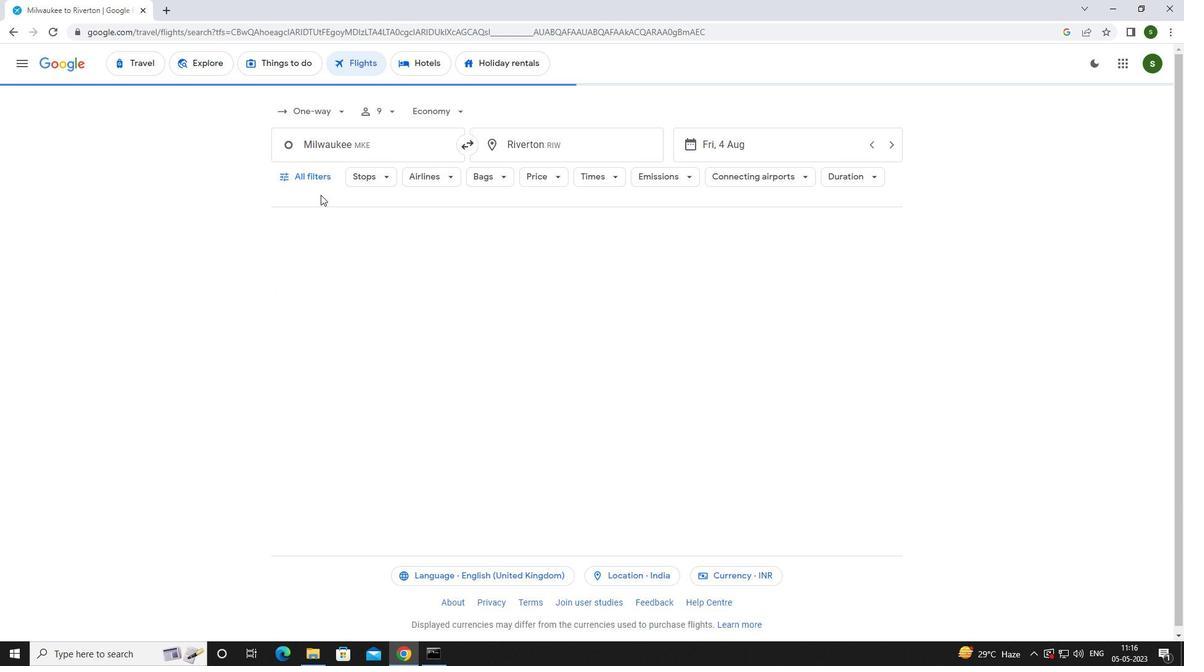 
Action: Mouse pressed left at (317, 171)
Screenshot: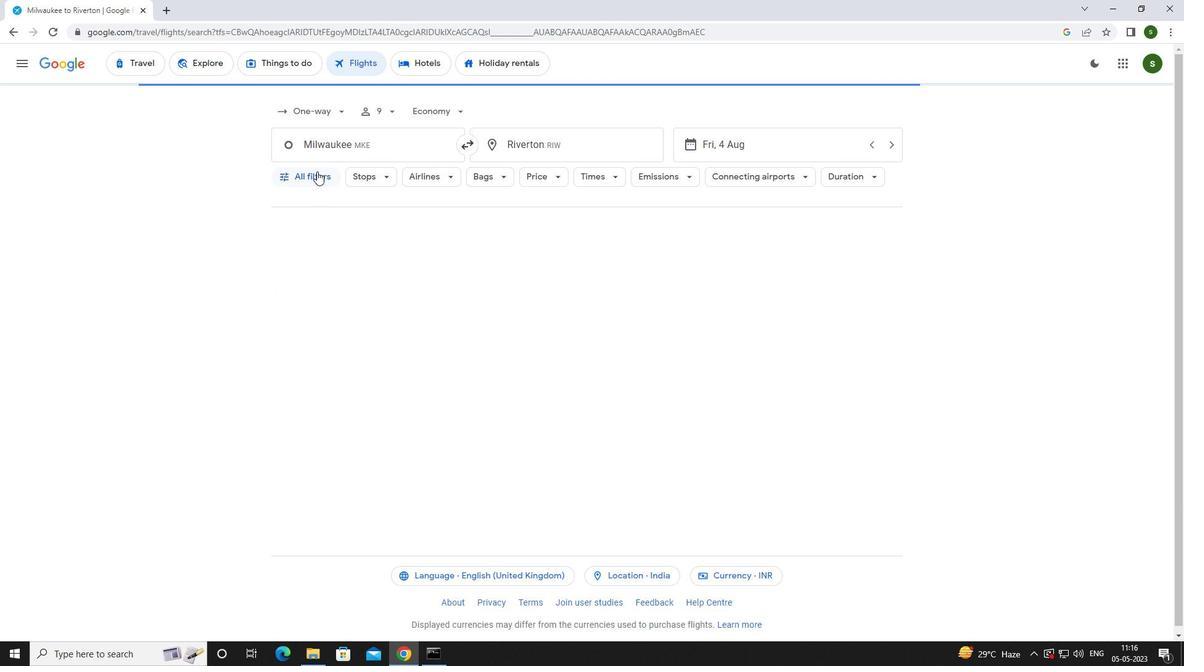 
Action: Mouse moved to (422, 316)
Screenshot: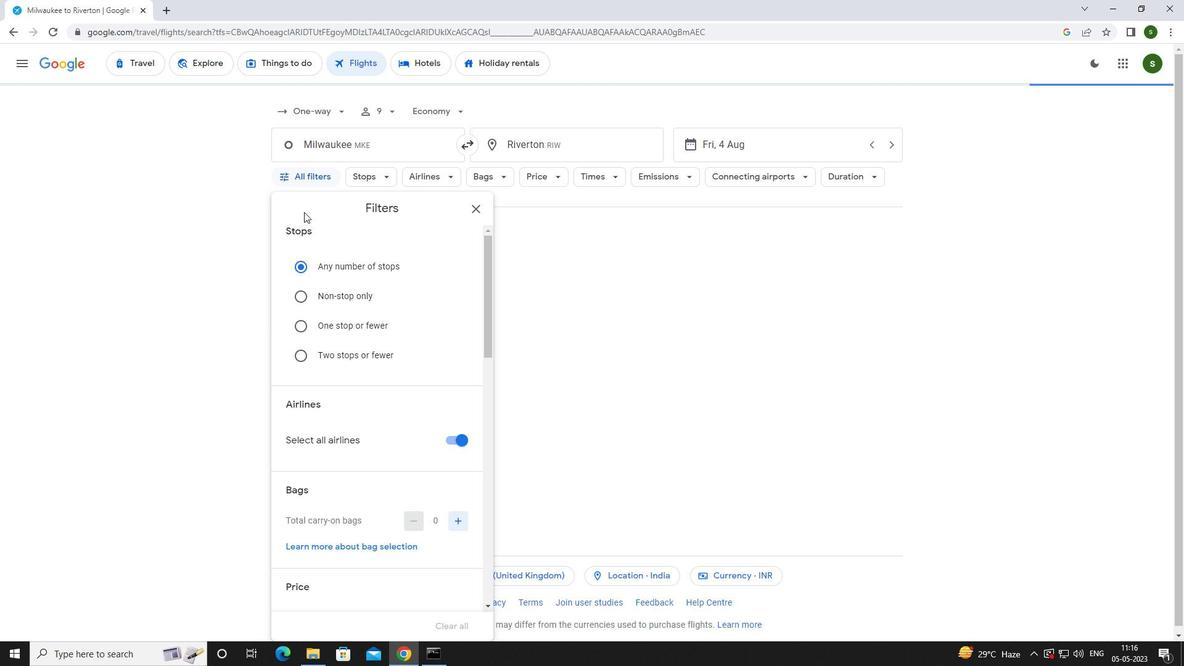 
Action: Mouse scrolled (422, 315) with delta (0, 0)
Screenshot: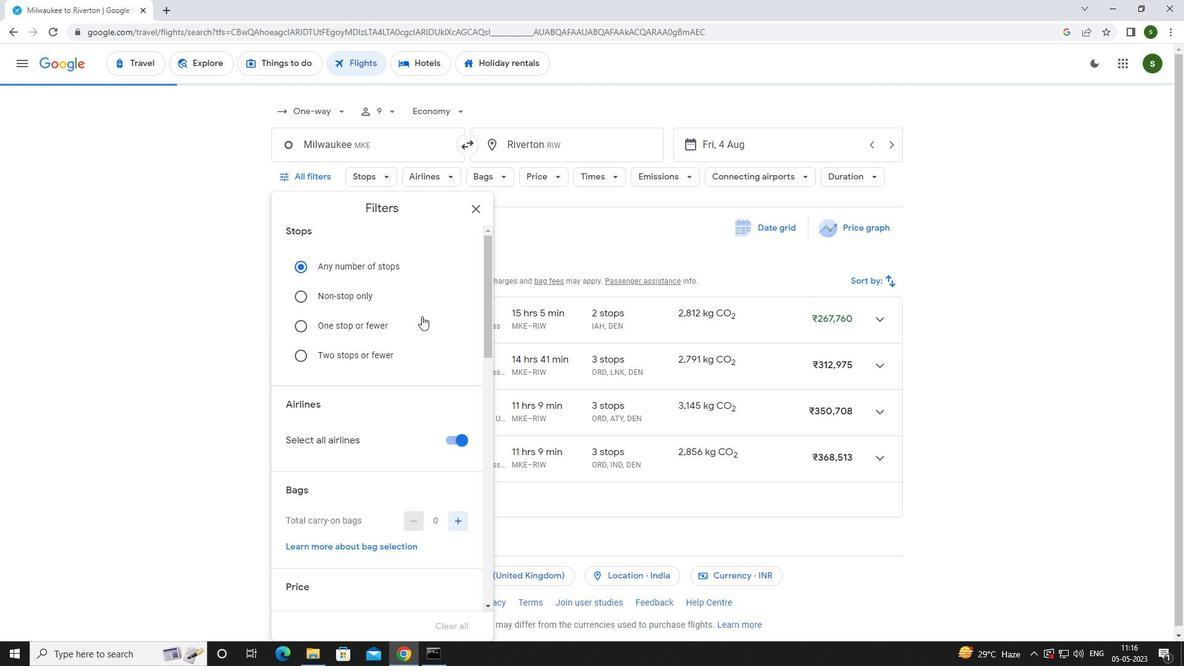 
Action: Mouse scrolled (422, 315) with delta (0, 0)
Screenshot: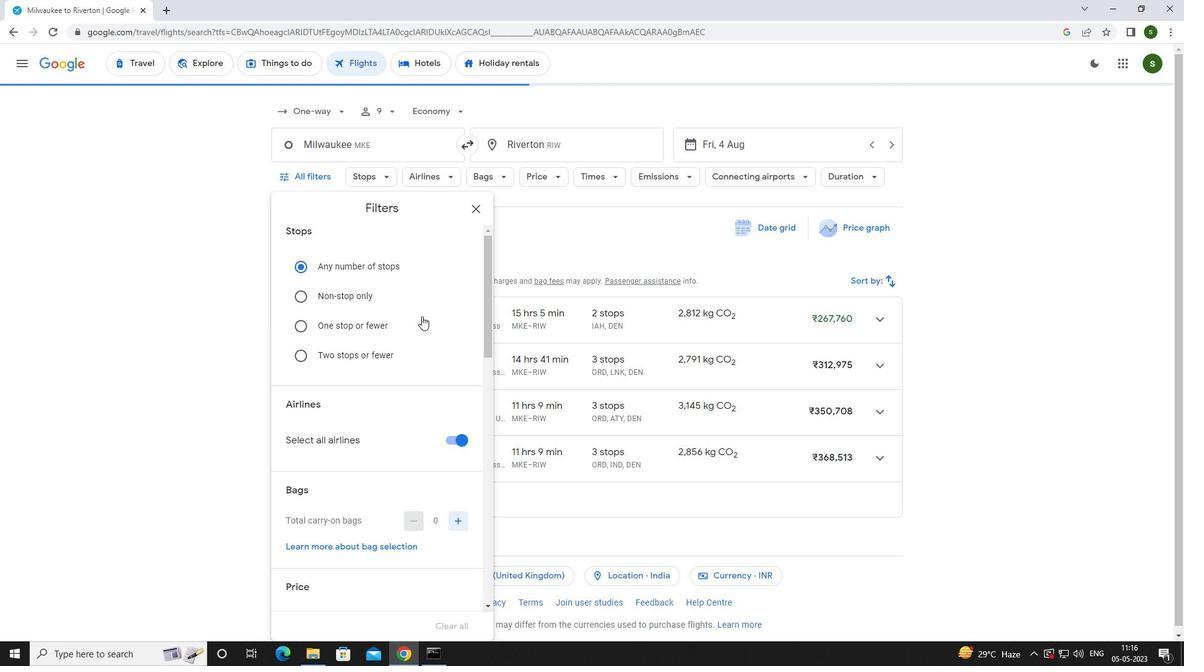 
Action: Mouse moved to (459, 314)
Screenshot: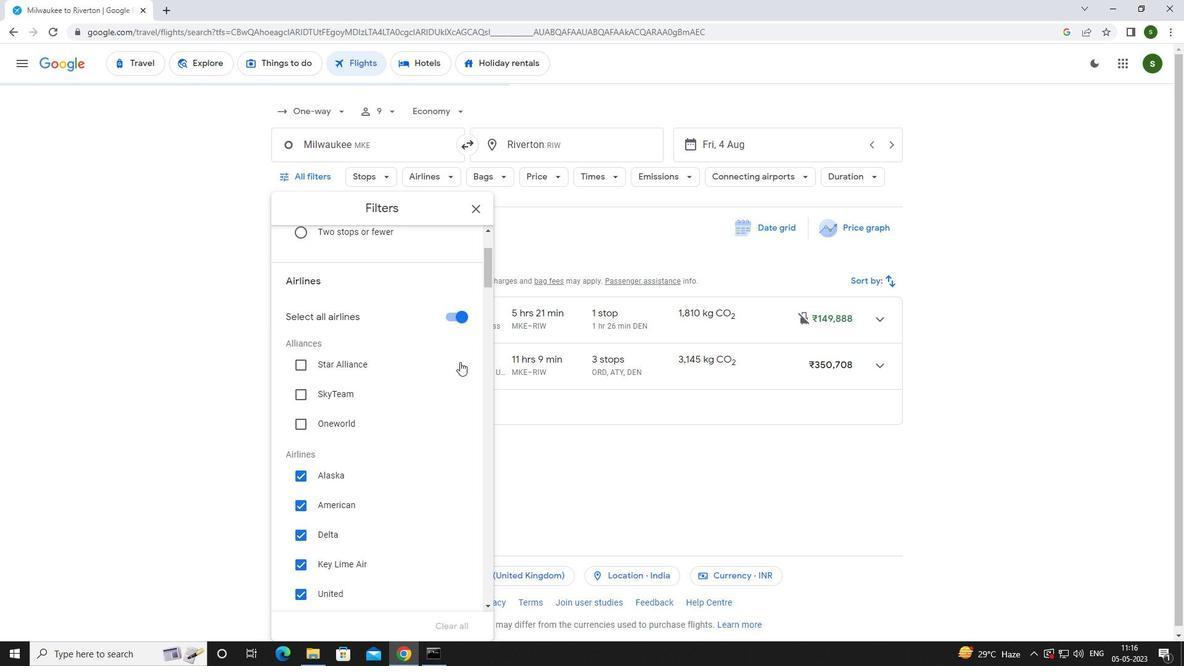 
Action: Mouse pressed left at (459, 314)
Screenshot: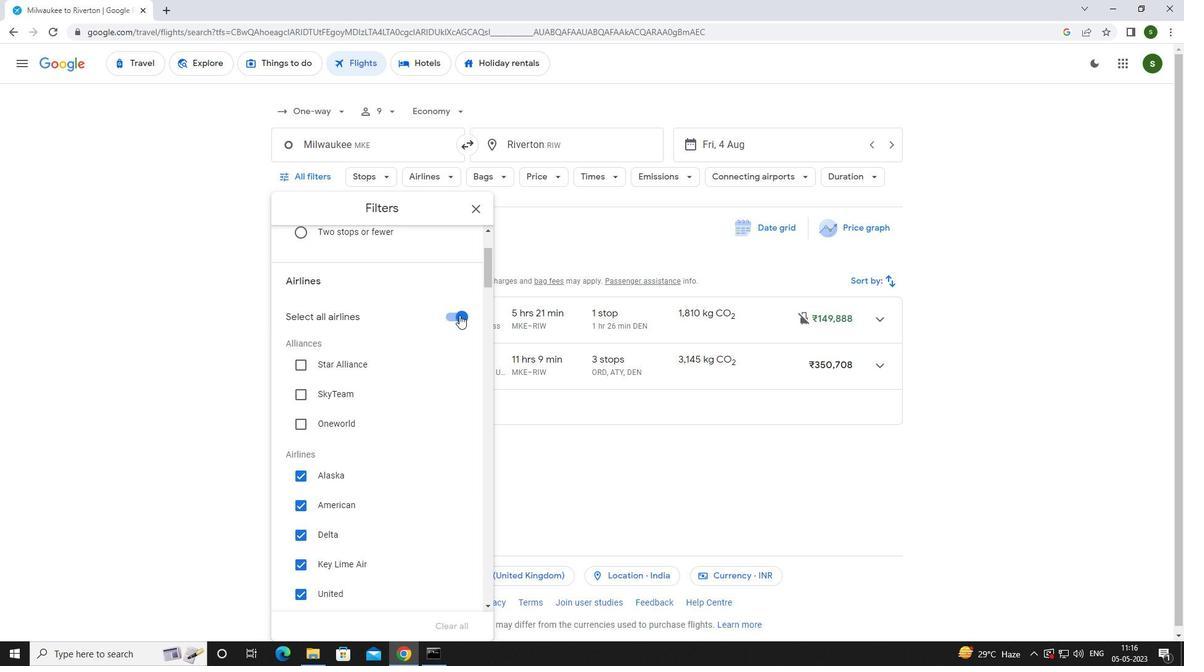 
Action: Mouse scrolled (459, 314) with delta (0, 0)
Screenshot: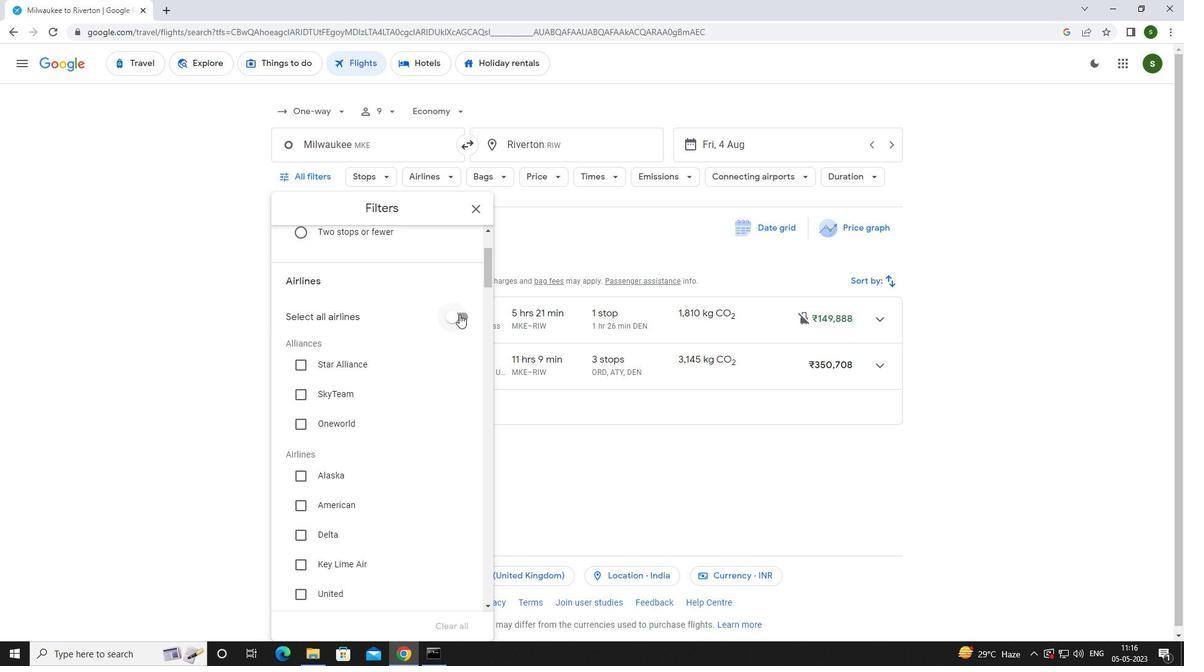 
Action: Mouse scrolled (459, 314) with delta (0, 0)
Screenshot: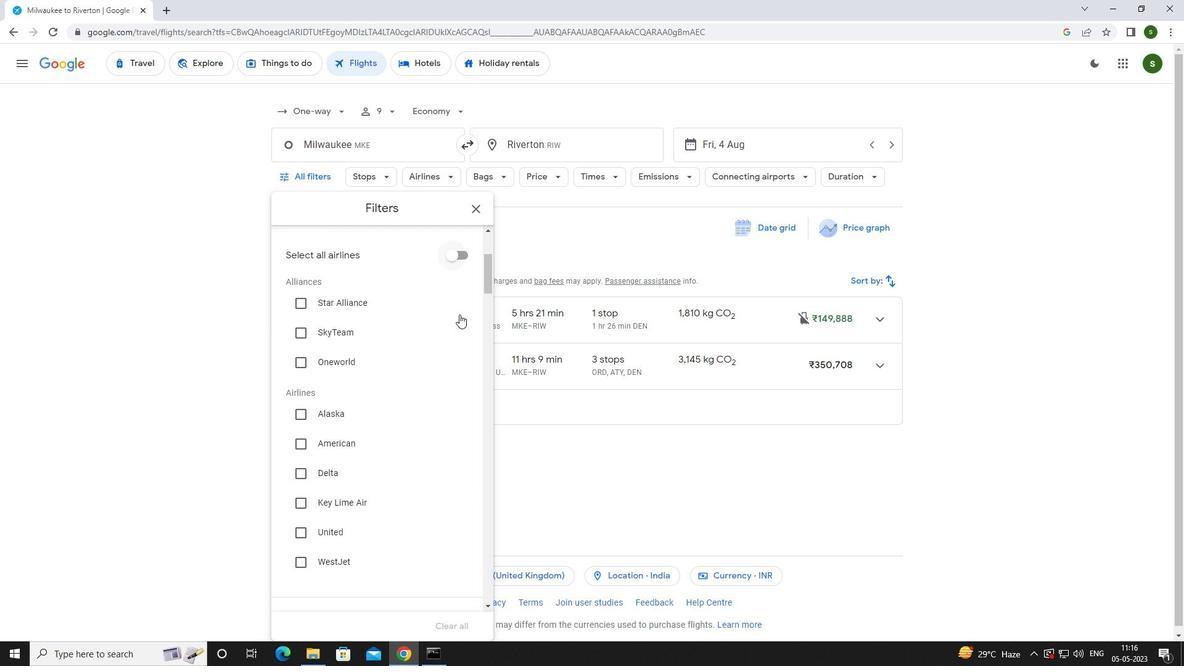 
Action: Mouse scrolled (459, 314) with delta (0, 0)
Screenshot: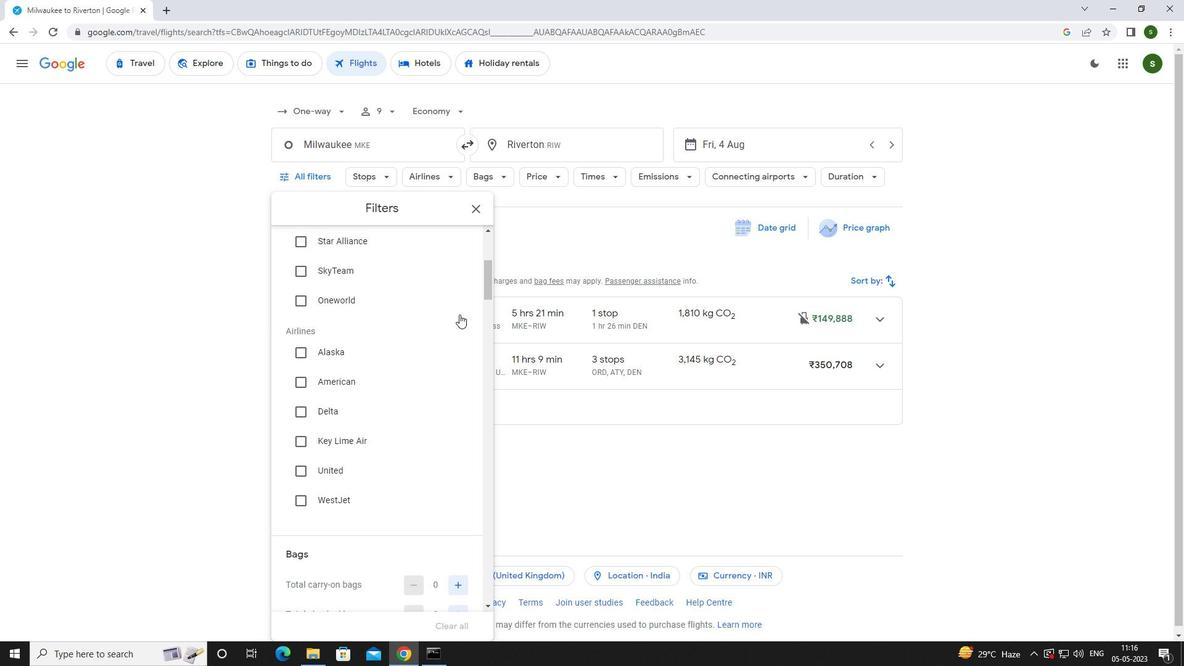 
Action: Mouse scrolled (459, 314) with delta (0, 0)
Screenshot: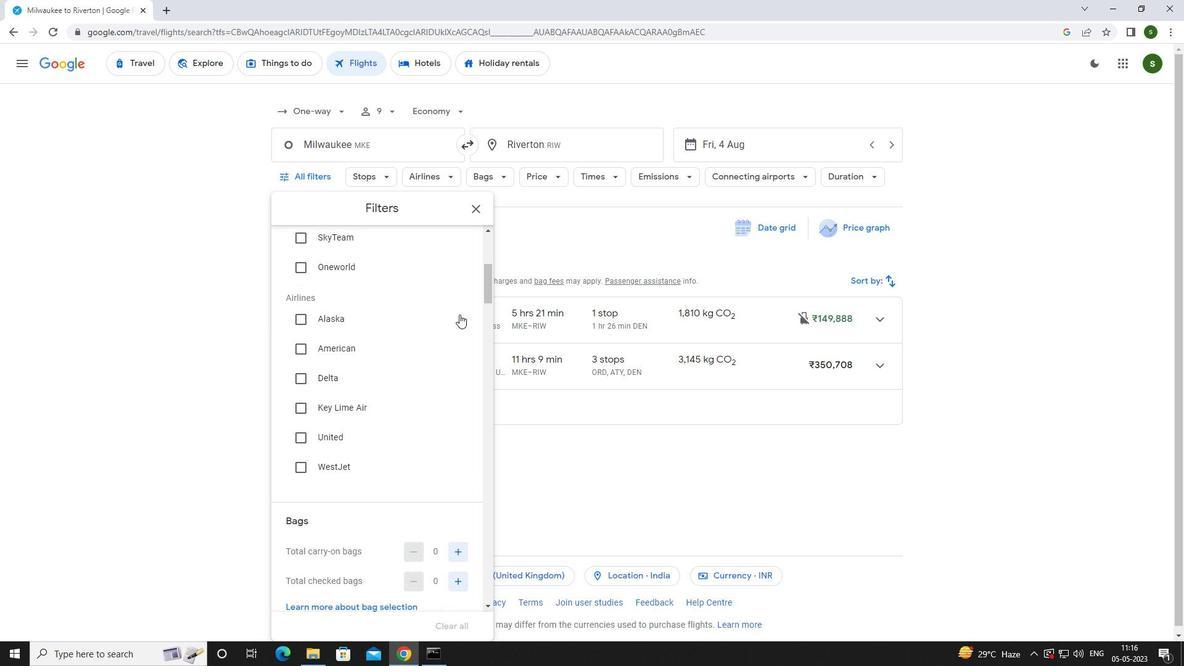 
Action: Mouse scrolled (459, 314) with delta (0, 0)
Screenshot: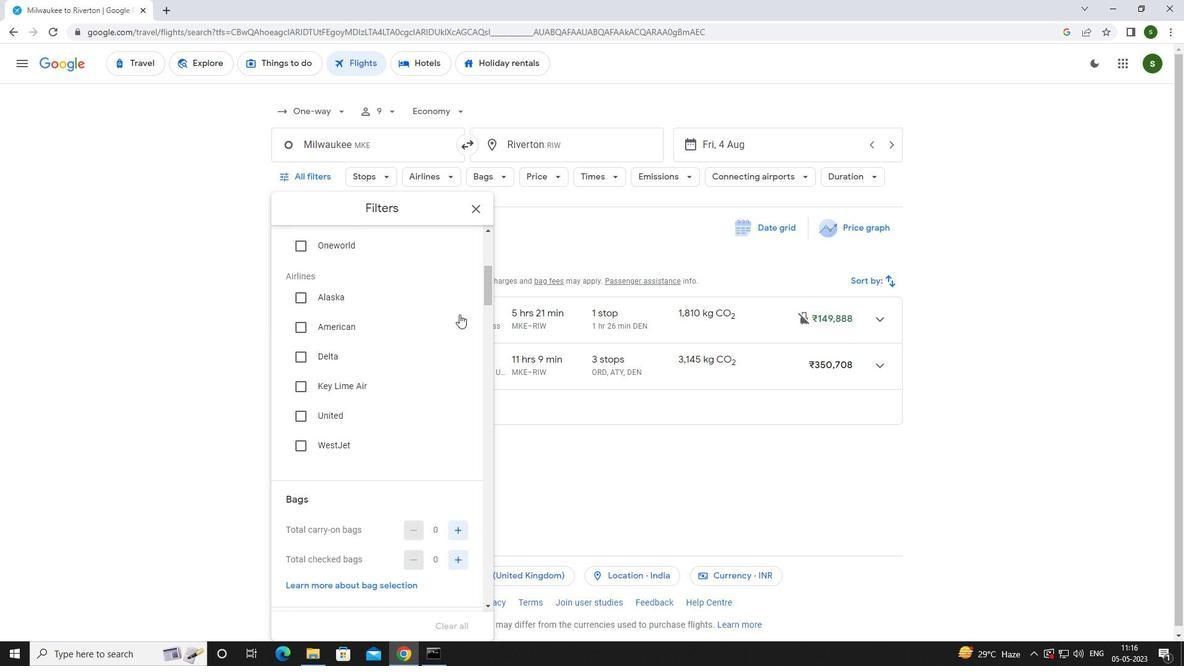 
Action: Mouse moved to (462, 429)
Screenshot: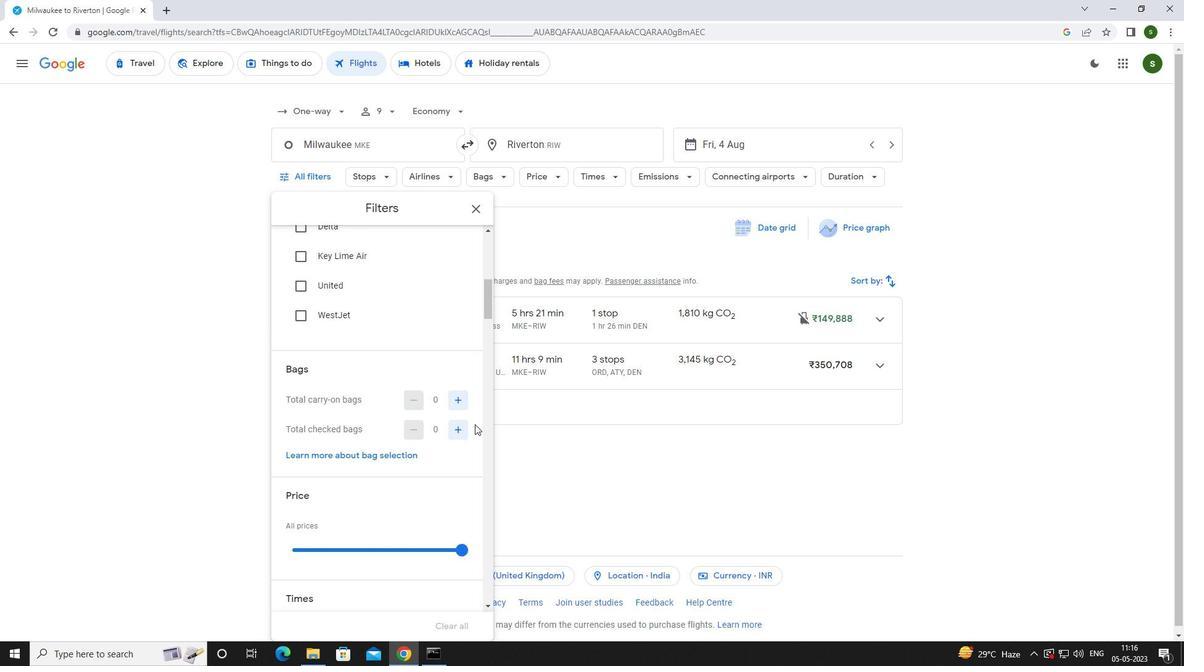 
Action: Mouse pressed left at (462, 429)
Screenshot: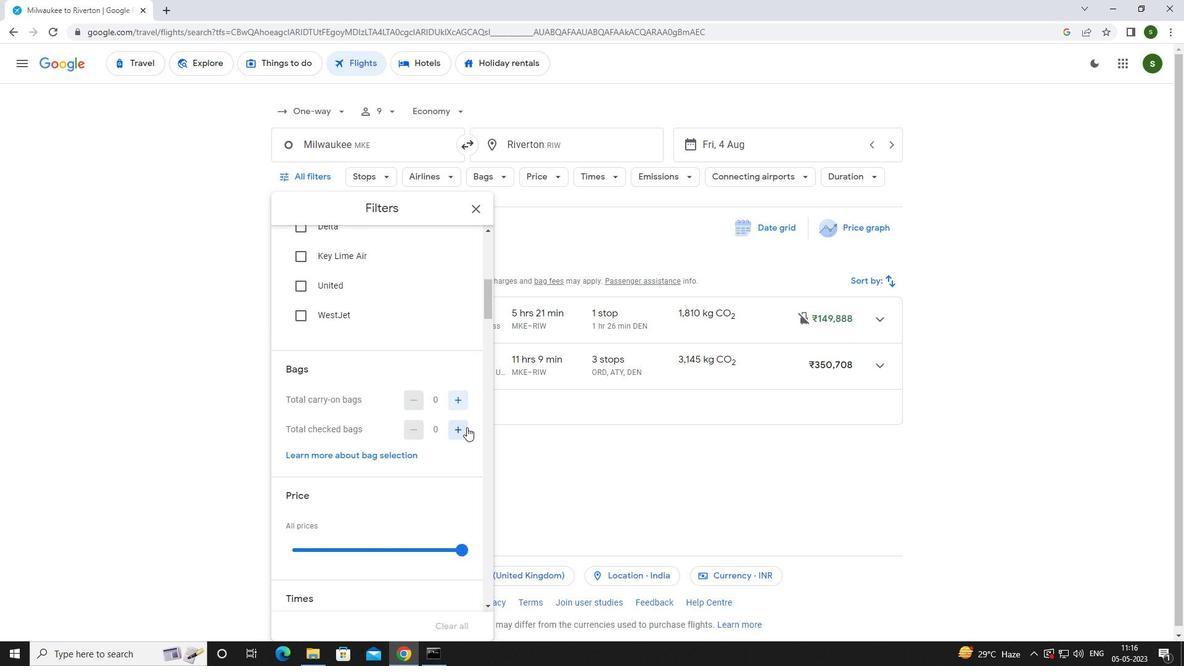 
Action: Mouse pressed left at (462, 429)
Screenshot: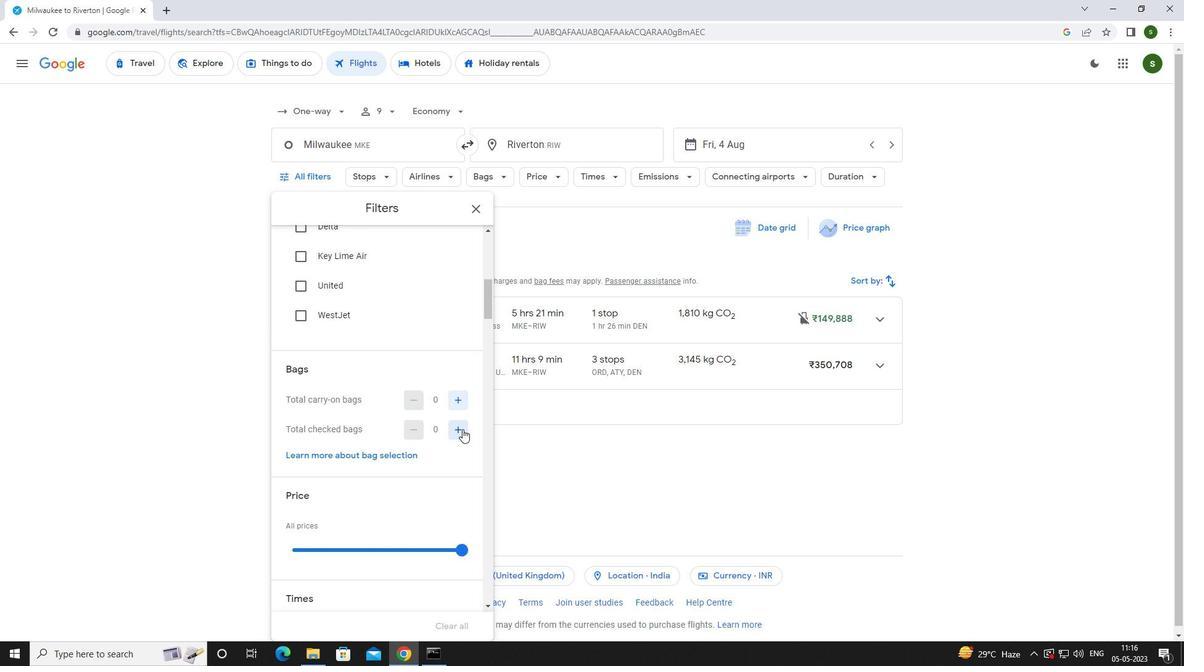 
Action: Mouse scrolled (462, 428) with delta (0, 0)
Screenshot: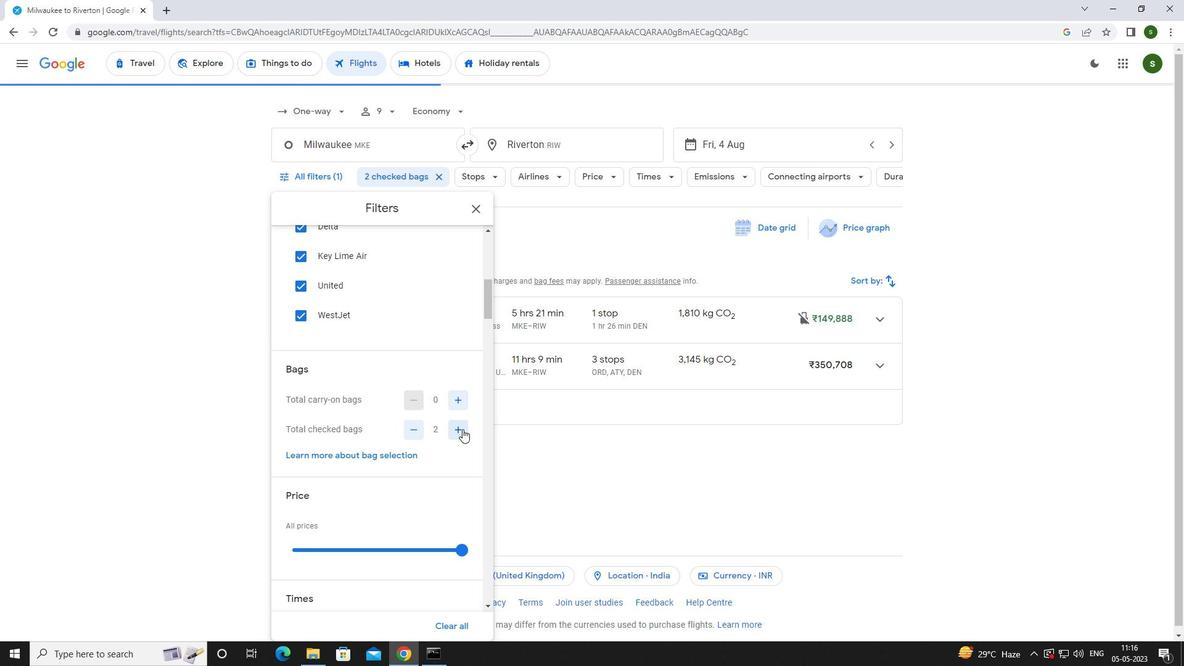 
Action: Mouse scrolled (462, 428) with delta (0, 0)
Screenshot: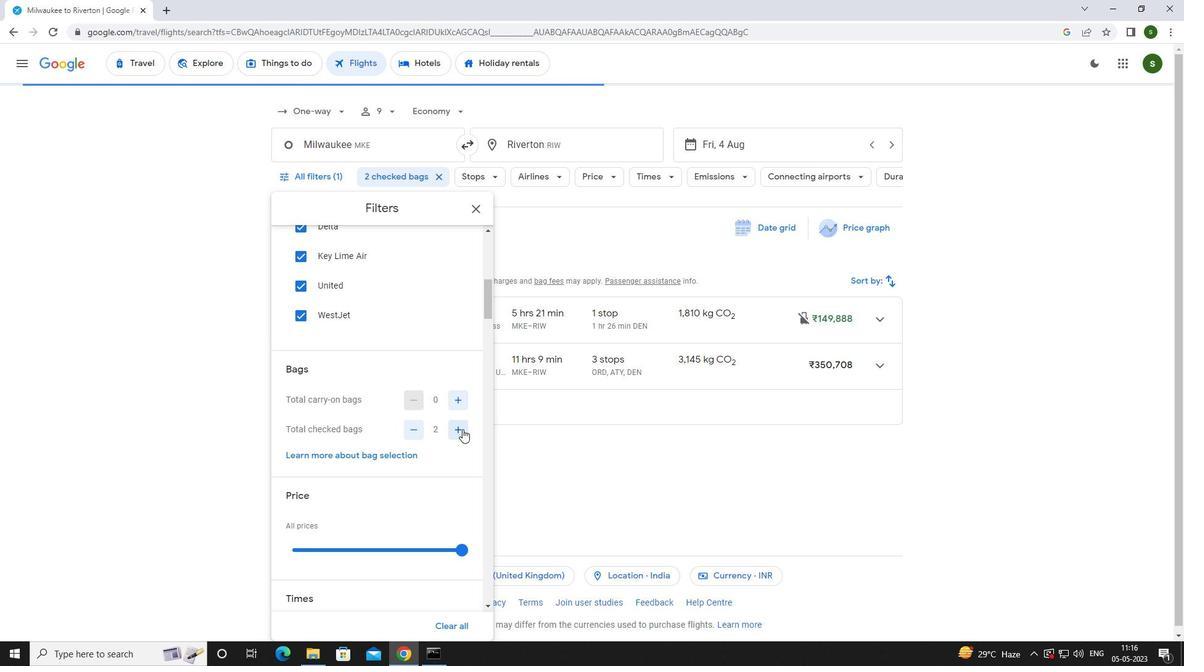 
Action: Mouse pressed left at (462, 429)
Screenshot: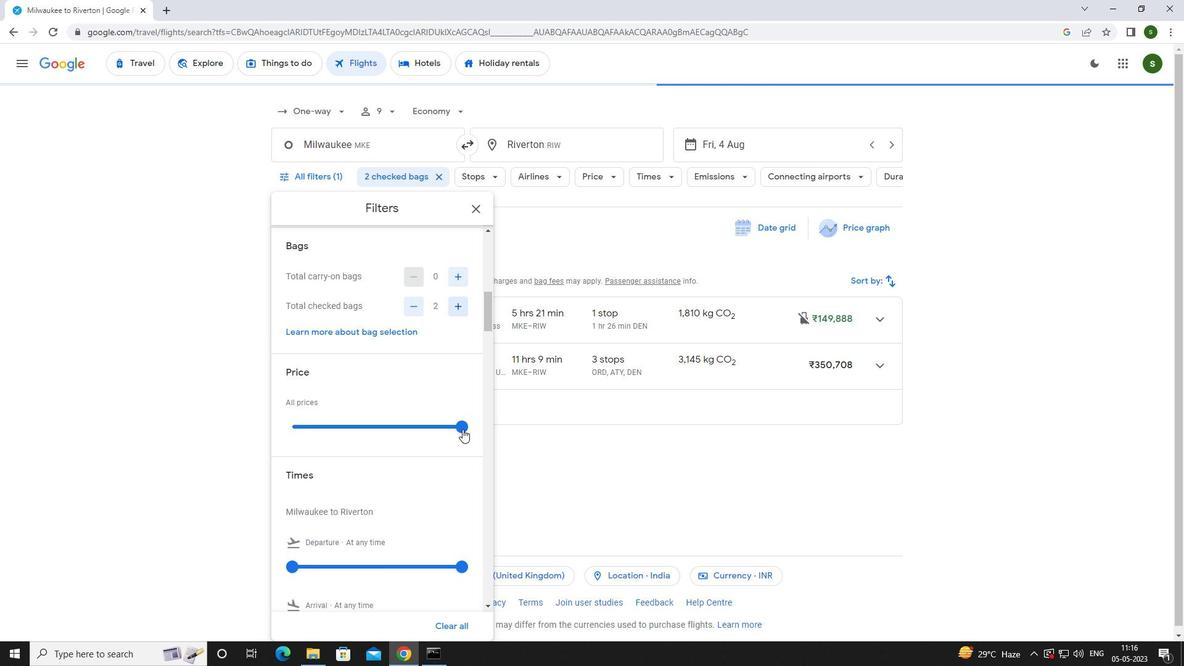 
Action: Mouse moved to (290, 425)
Screenshot: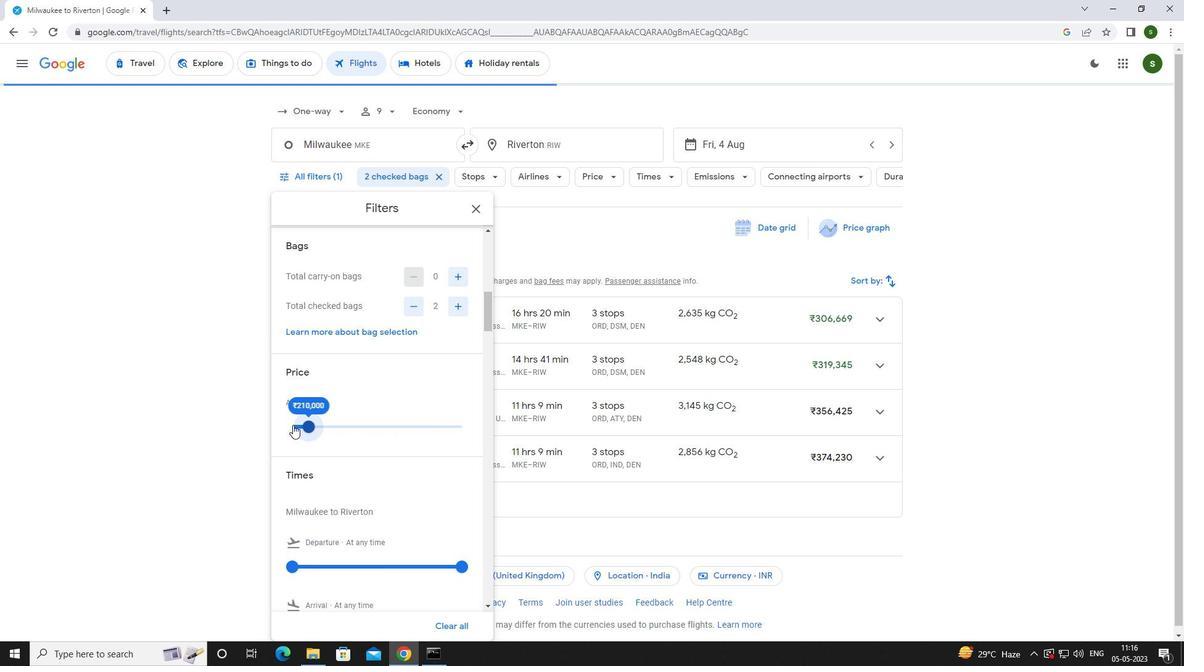 
Action: Mouse scrolled (290, 425) with delta (0, 0)
Screenshot: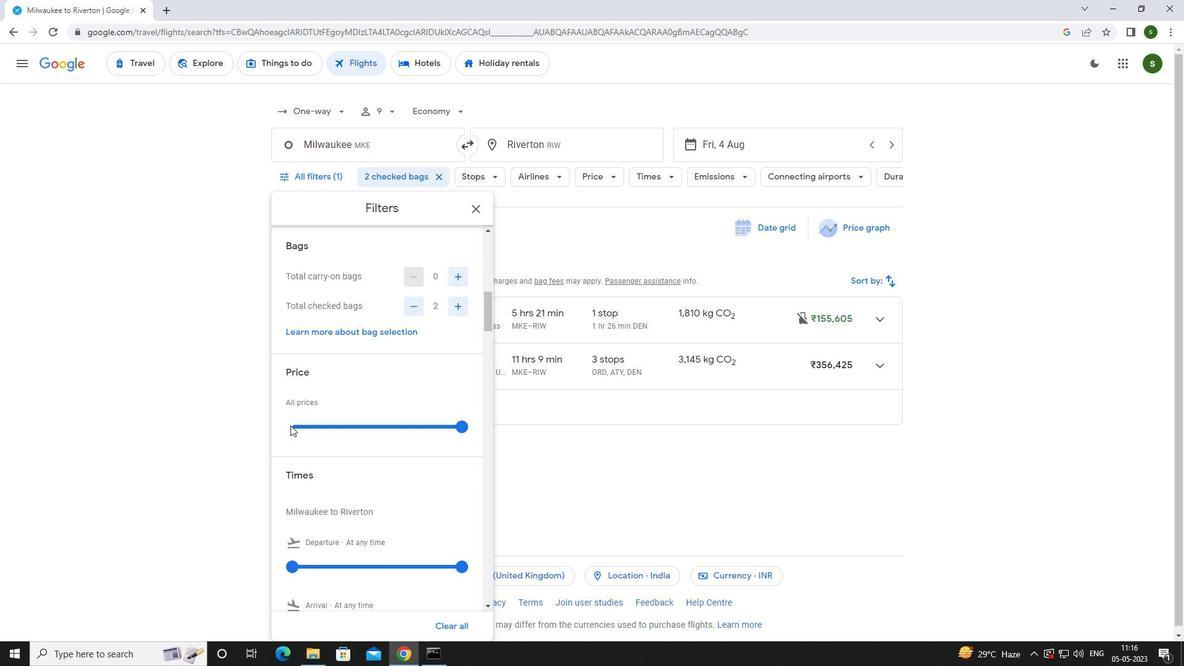 
Action: Mouse scrolled (290, 425) with delta (0, 0)
Screenshot: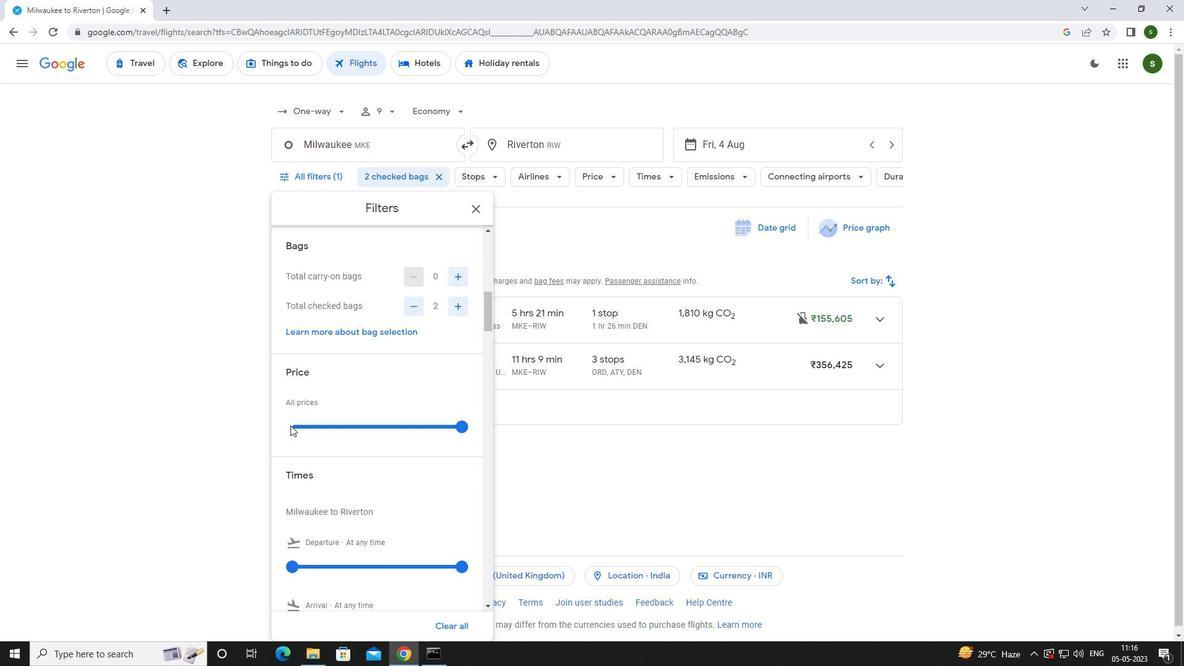 
Action: Mouse moved to (292, 440)
Screenshot: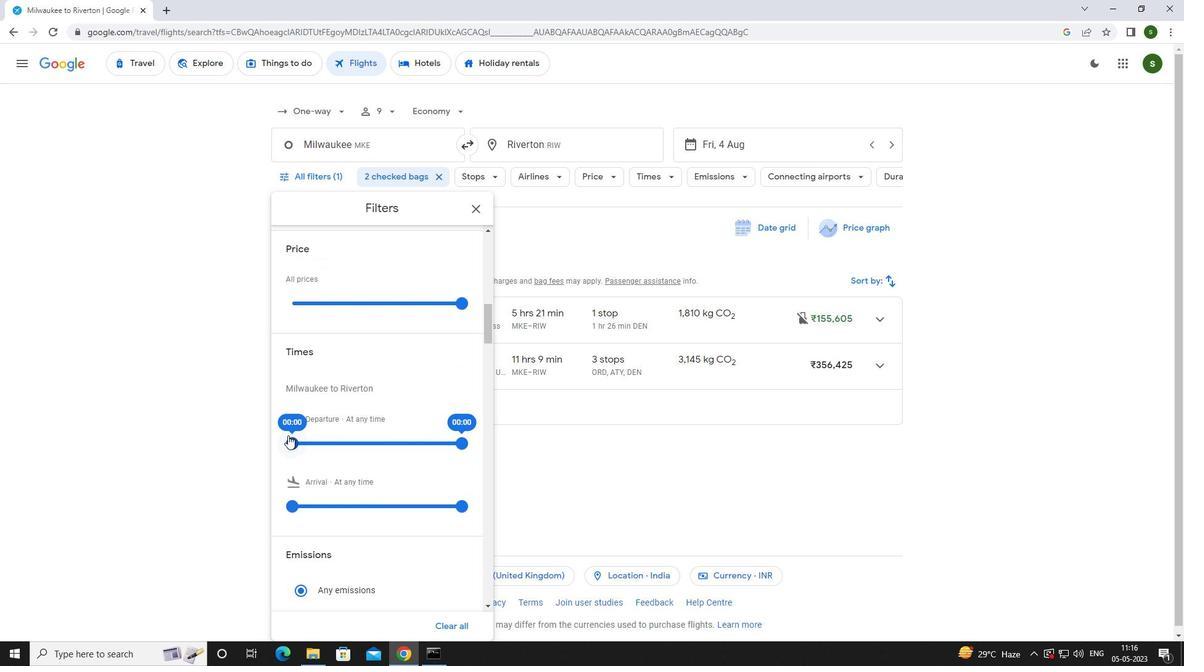 
Action: Mouse pressed left at (292, 440)
Screenshot: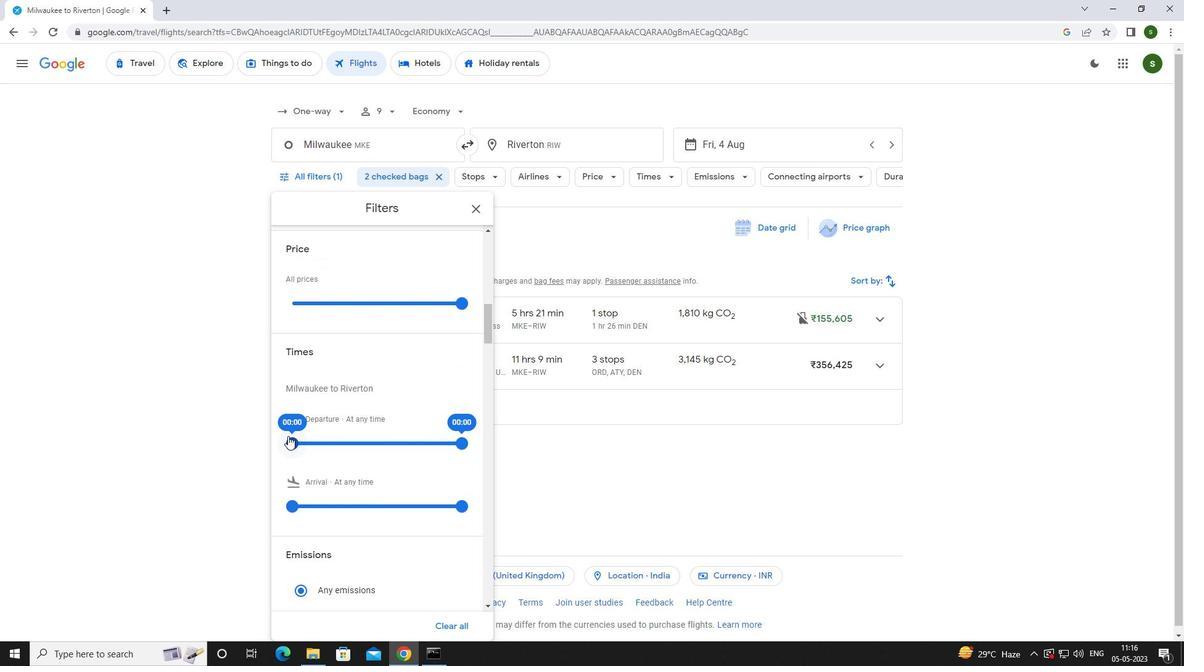 
Action: Mouse moved to (612, 494)
Screenshot: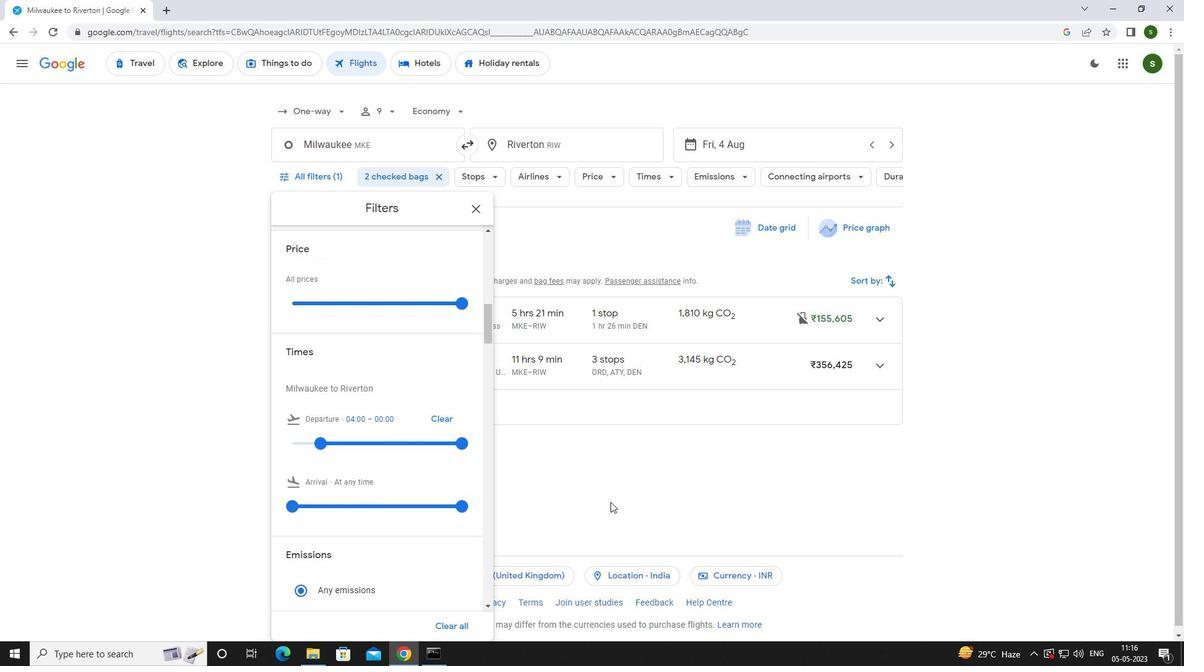 
Action: Mouse pressed left at (612, 494)
Screenshot: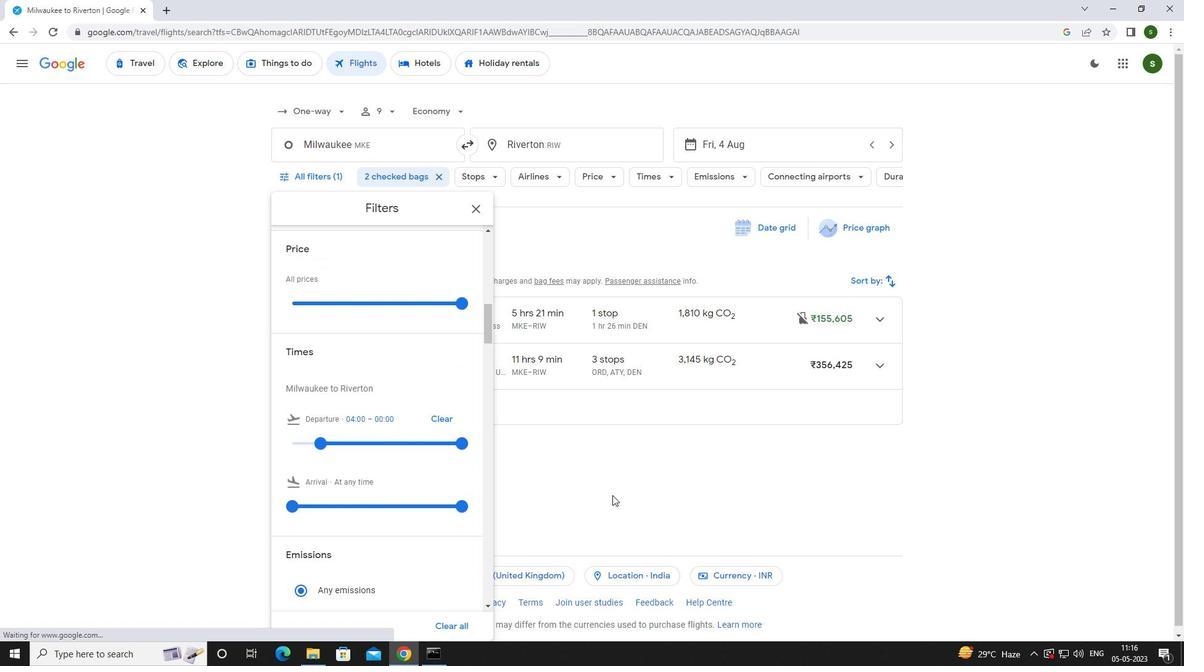
